 Task: Utilize a VST tremolo effect on a synth lead for rhythmic volume modulation.
Action: Mouse moved to (164, 254)
Screenshot: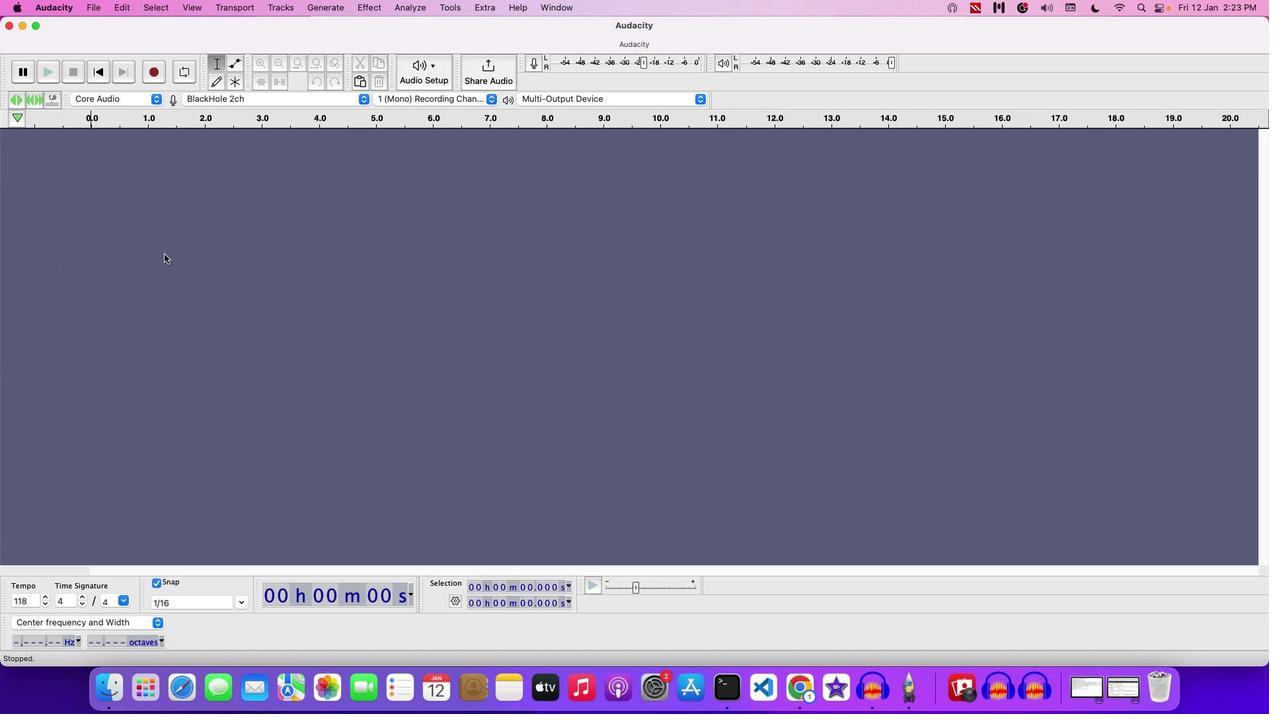 
Action: Mouse pressed left at (164, 254)
Screenshot: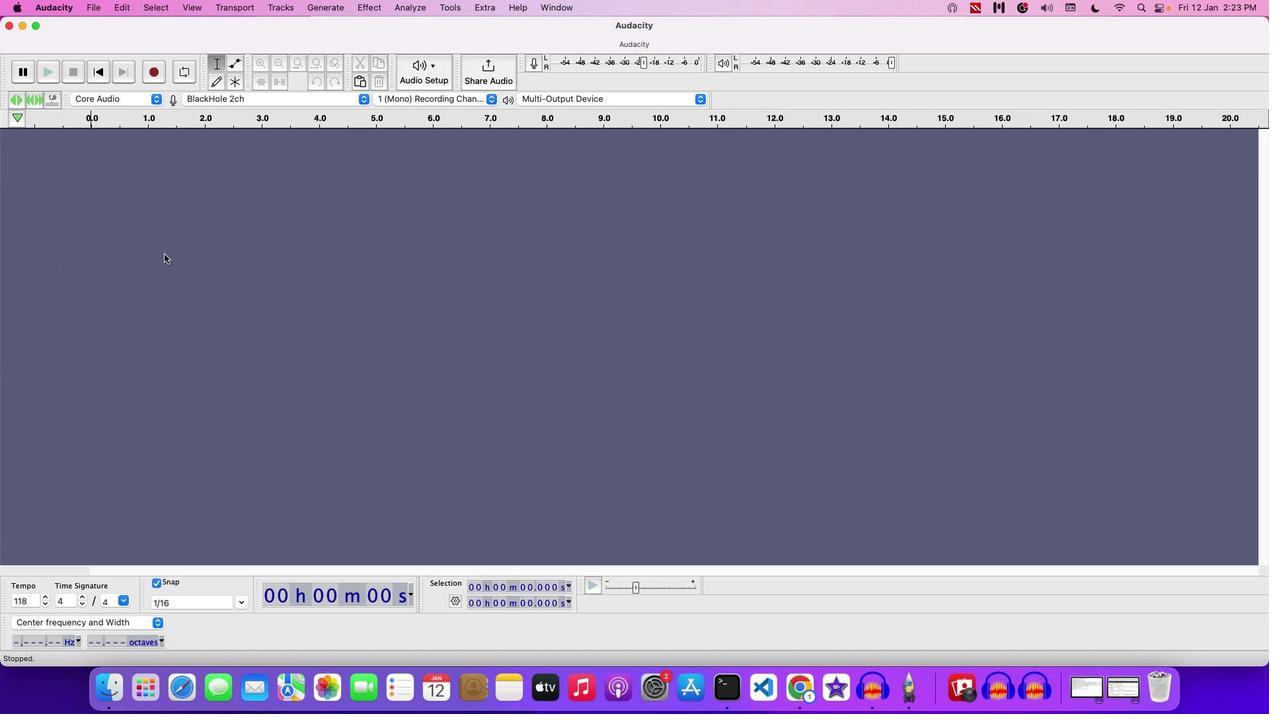 
Action: Mouse moved to (90, 2)
Screenshot: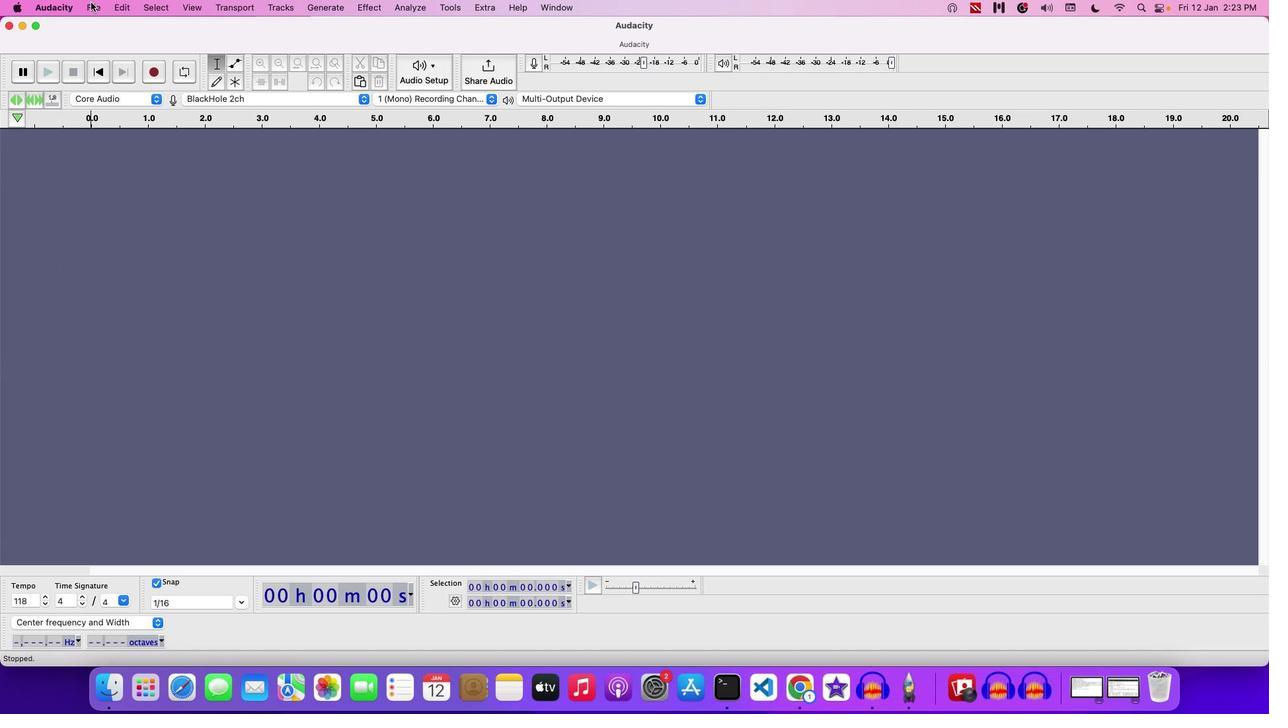 
Action: Mouse pressed left at (90, 2)
Screenshot: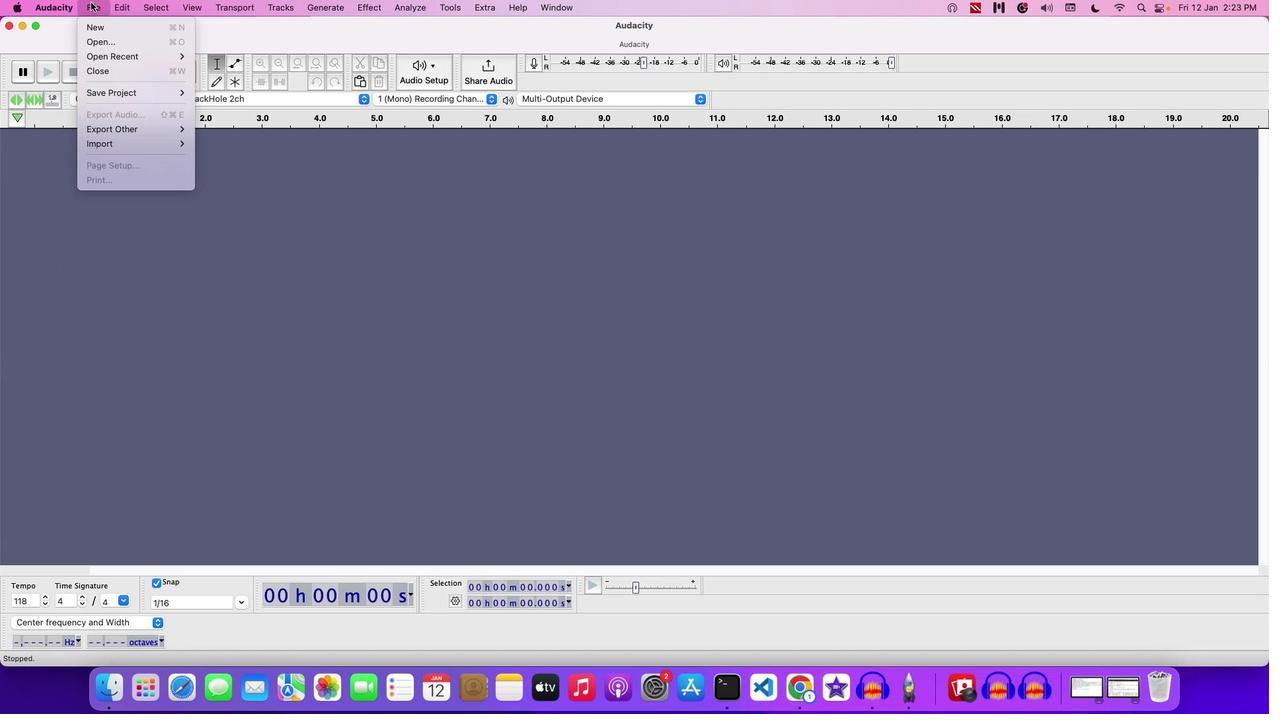 
Action: Mouse moved to (108, 46)
Screenshot: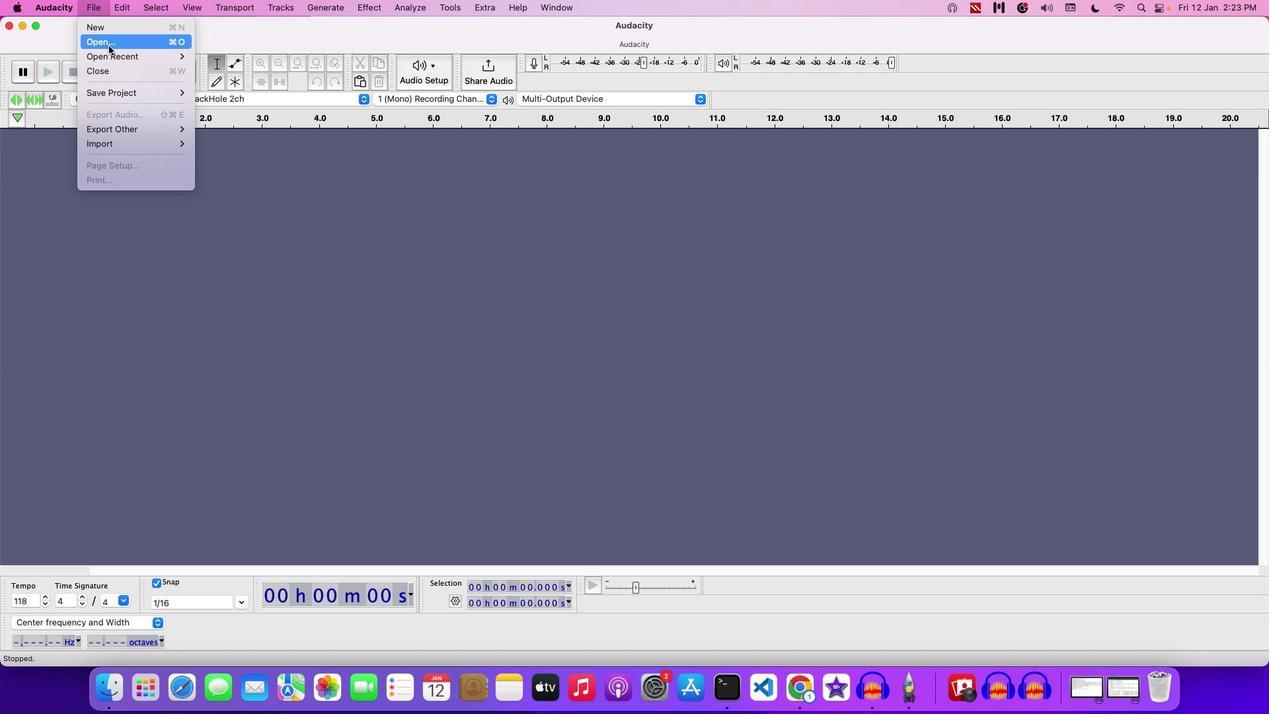 
Action: Mouse pressed left at (108, 46)
Screenshot: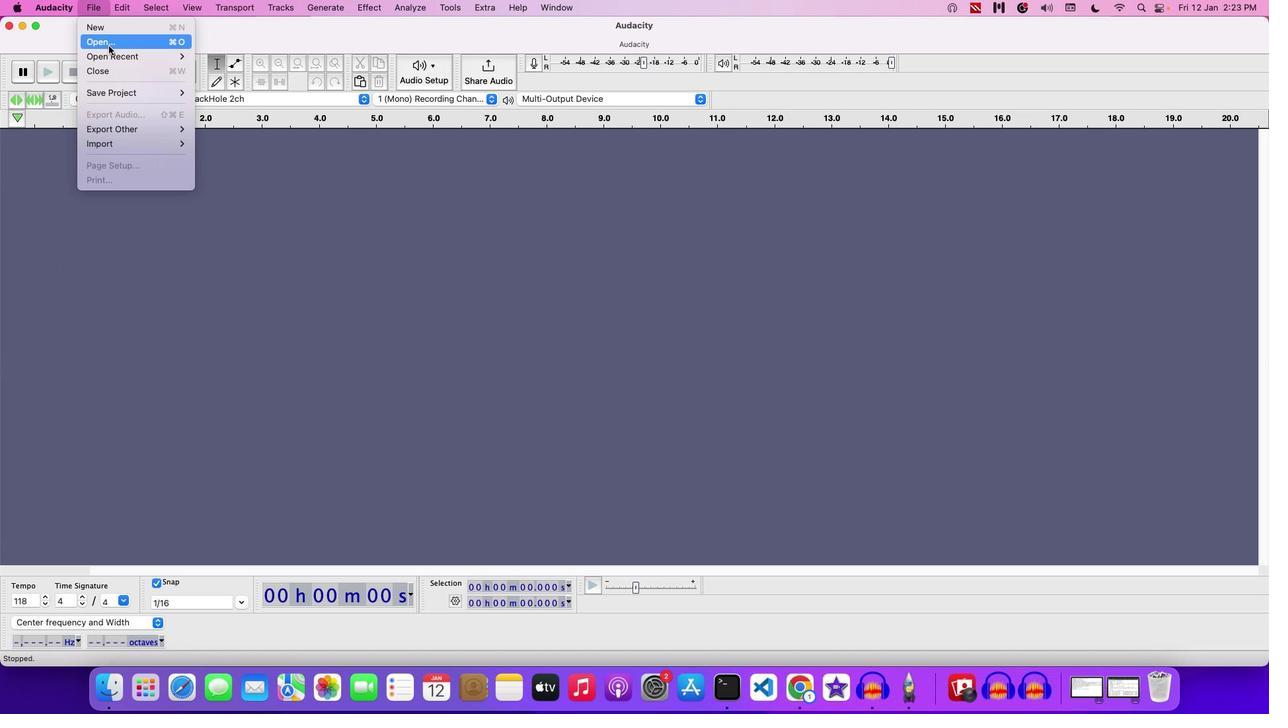 
Action: Mouse moved to (680, 138)
Screenshot: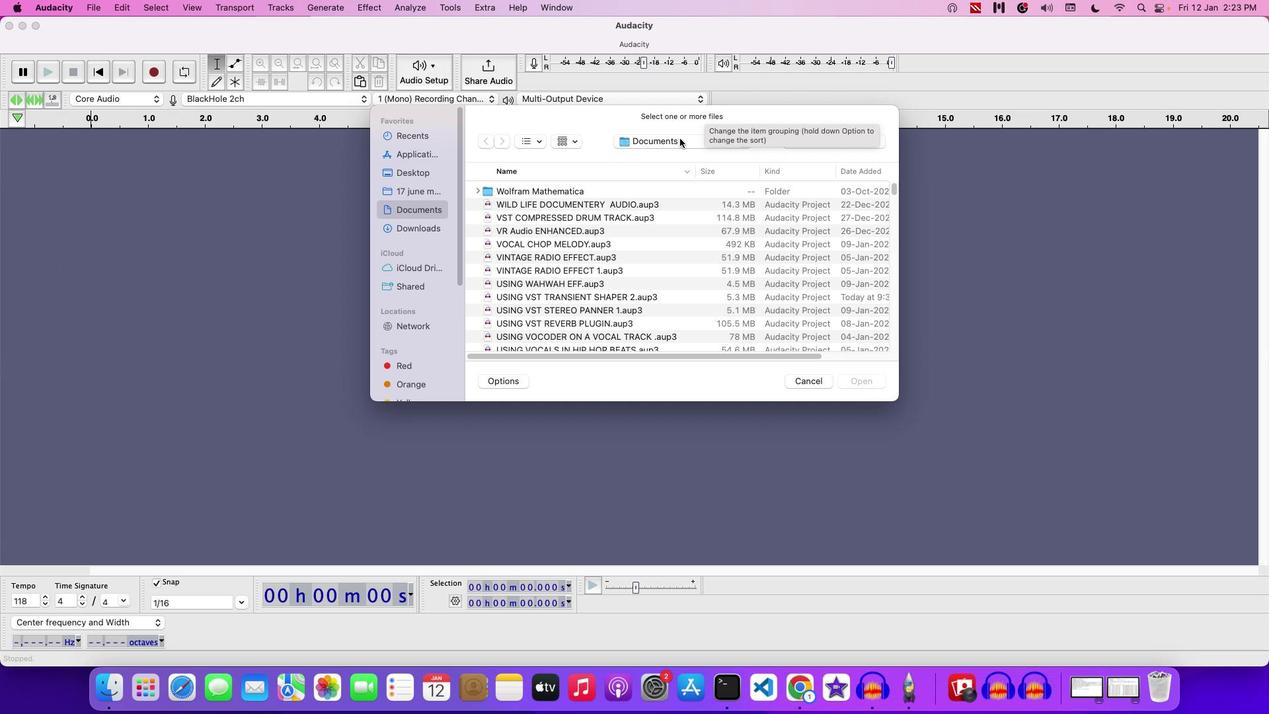 
Action: Mouse pressed left at (680, 138)
Screenshot: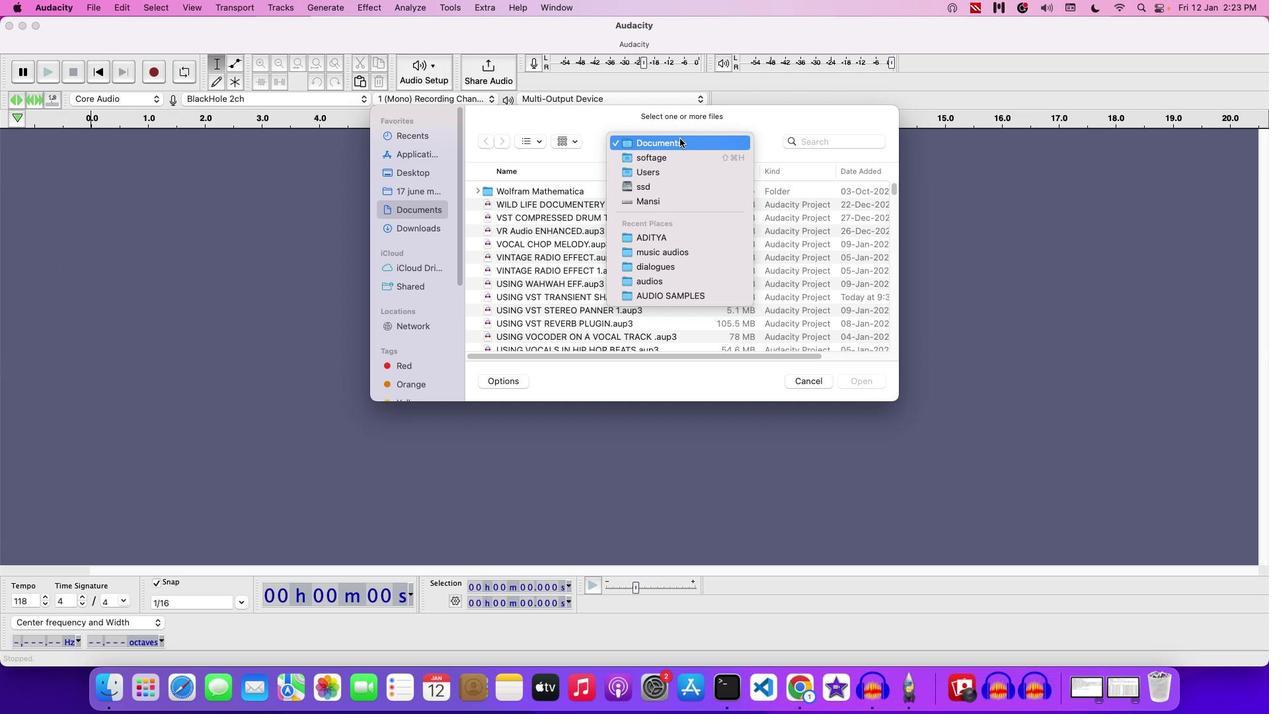
Action: Mouse moved to (653, 242)
Screenshot: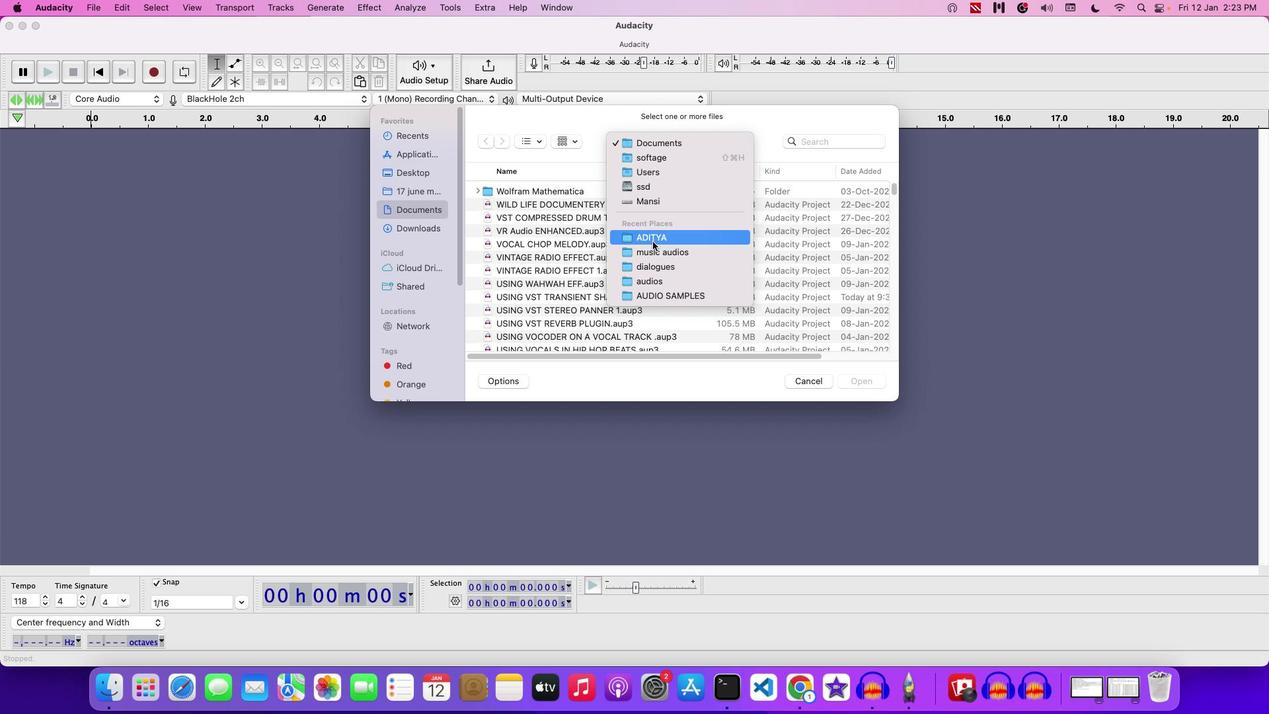 
Action: Mouse pressed left at (653, 242)
Screenshot: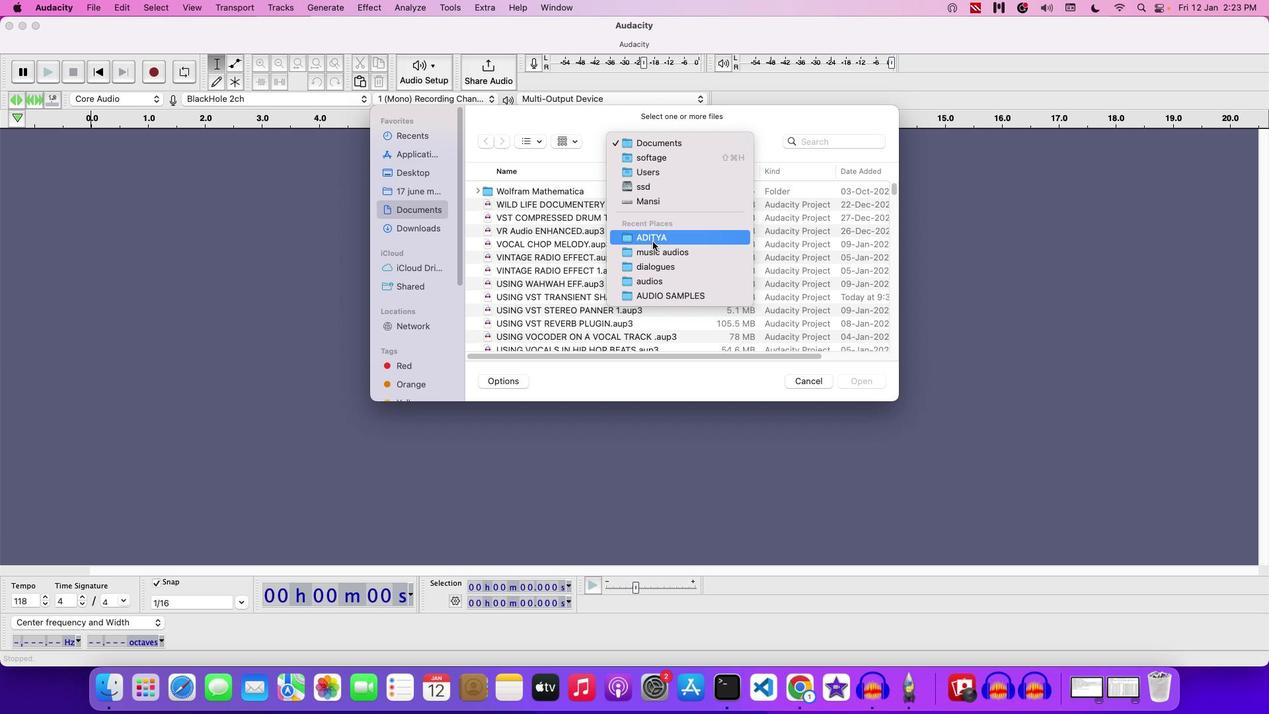 
Action: Mouse moved to (627, 244)
Screenshot: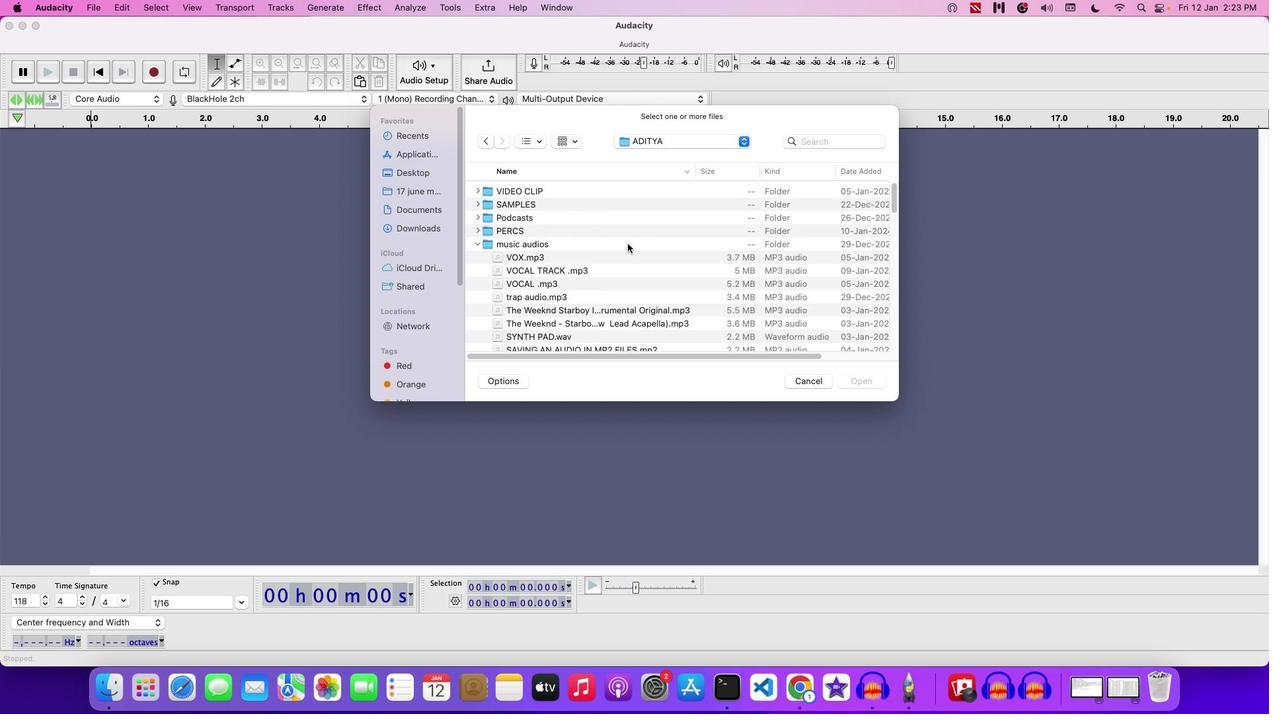 
Action: Mouse scrolled (627, 244) with delta (0, 0)
Screenshot: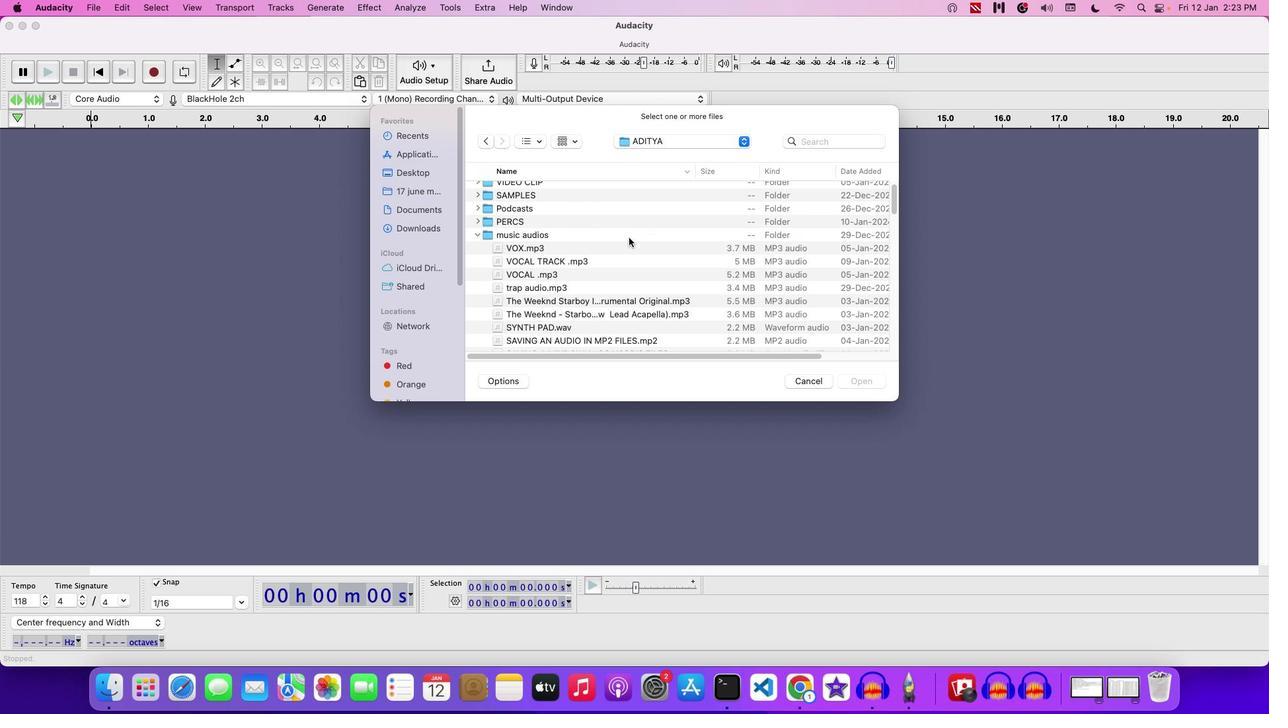 
Action: Mouse moved to (628, 241)
Screenshot: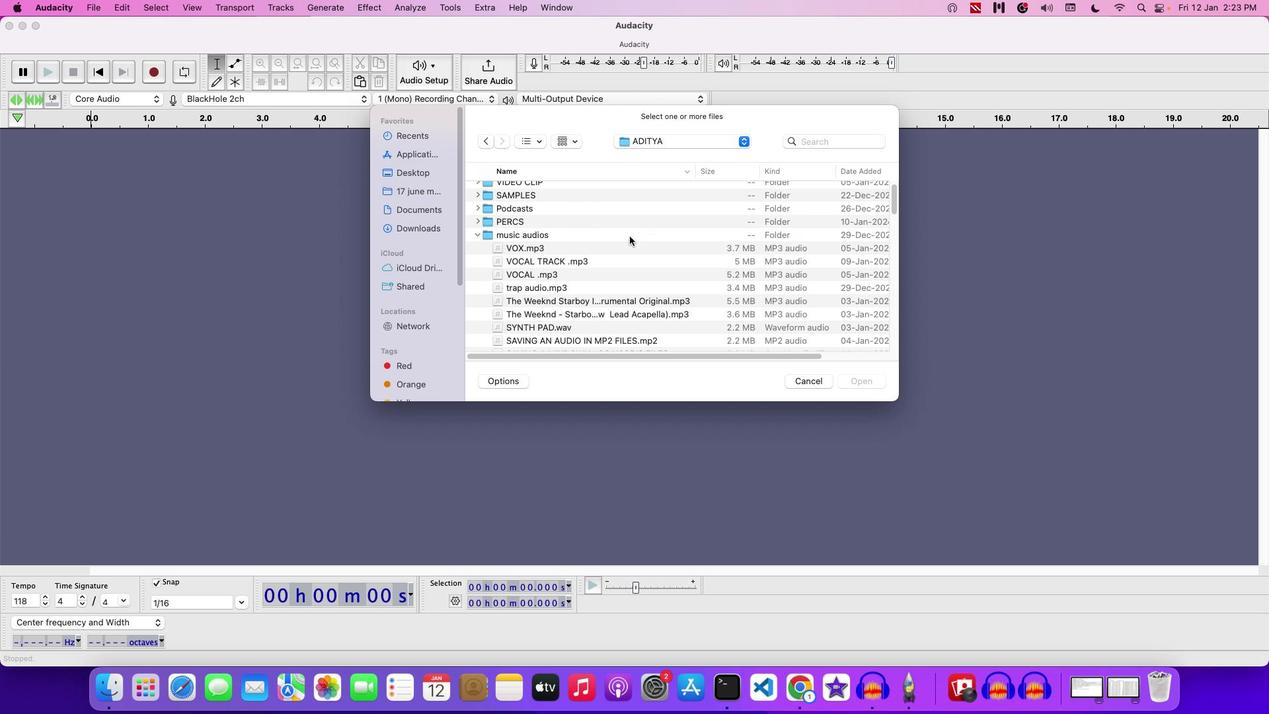 
Action: Mouse scrolled (628, 241) with delta (0, 0)
Screenshot: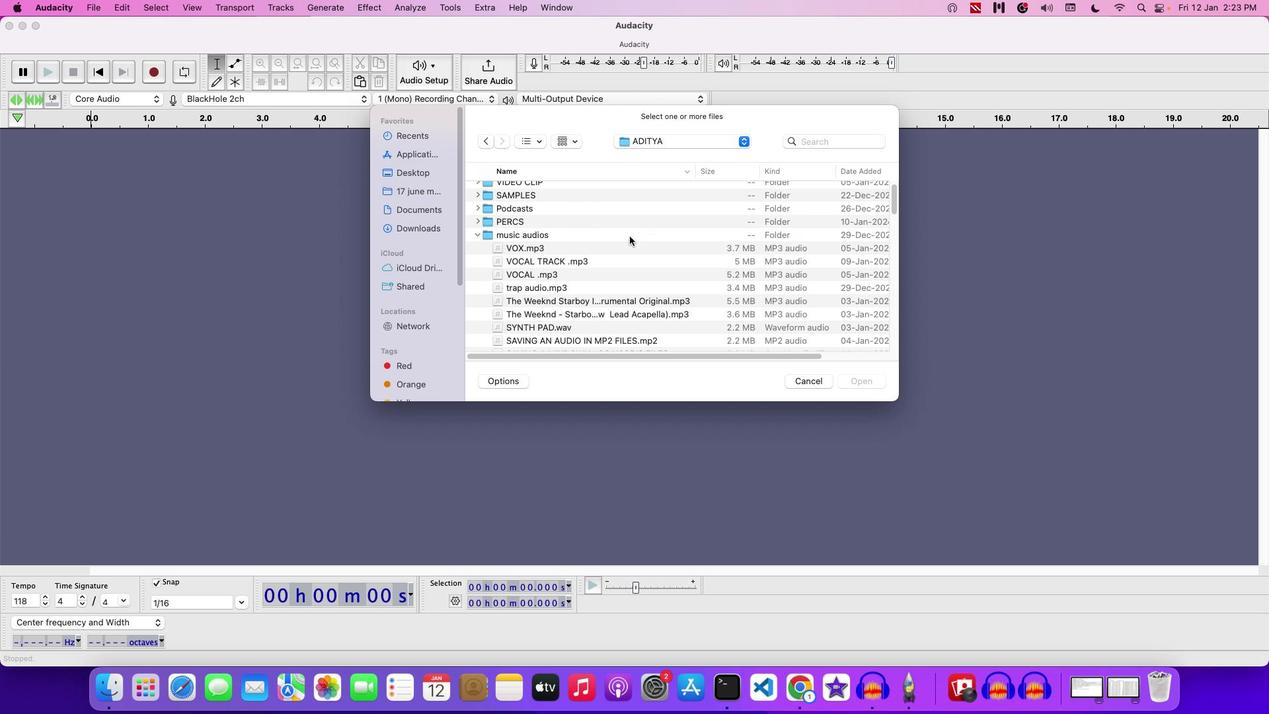 
Action: Mouse moved to (629, 237)
Screenshot: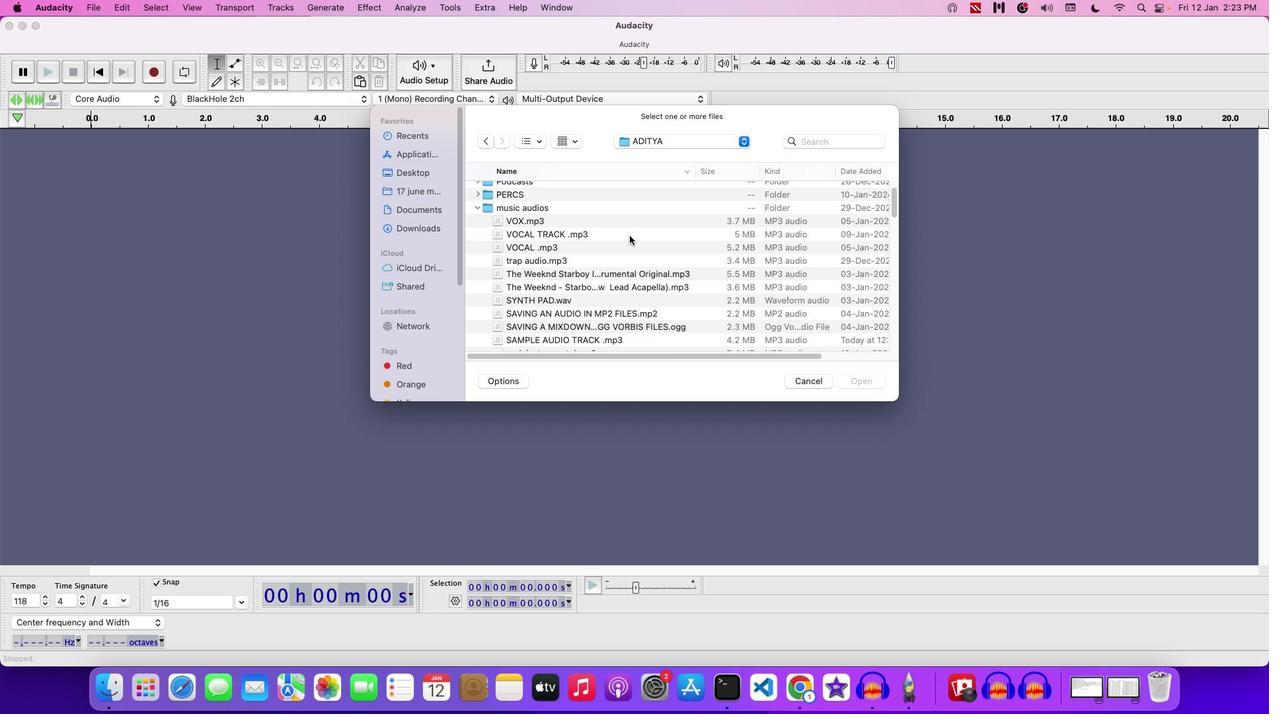 
Action: Mouse scrolled (629, 237) with delta (0, -1)
Screenshot: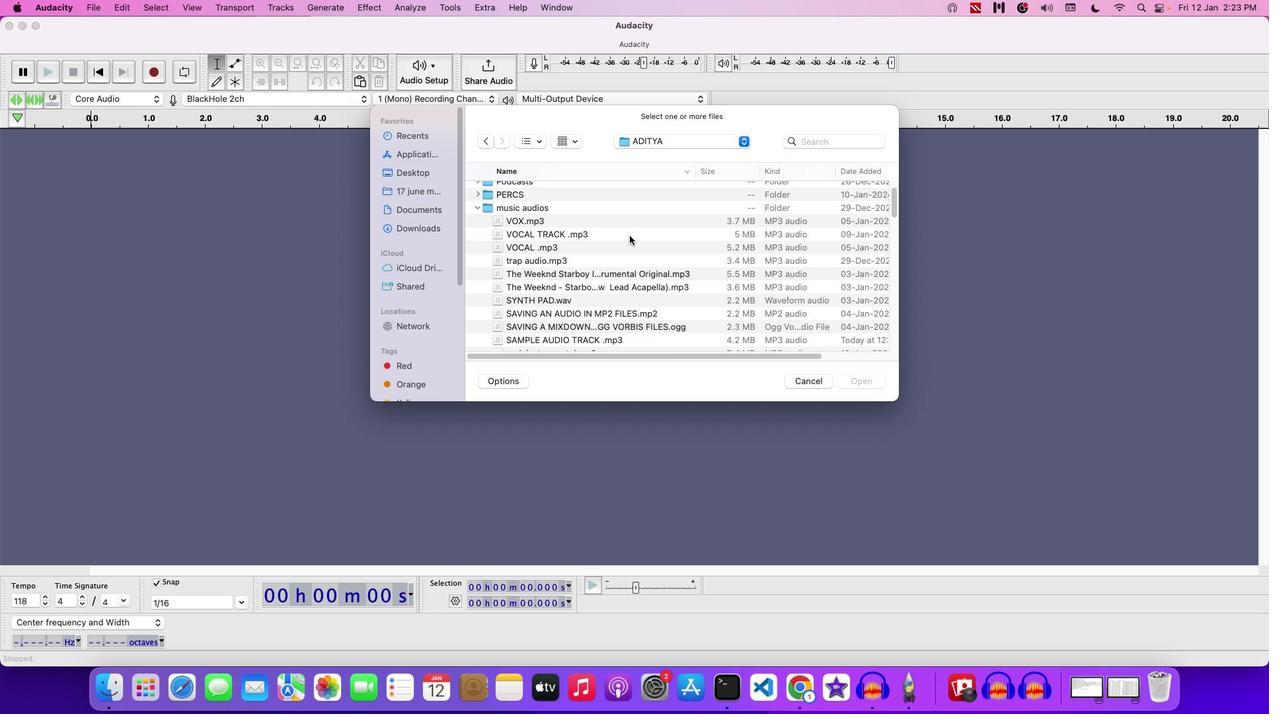 
Action: Mouse moved to (564, 296)
Screenshot: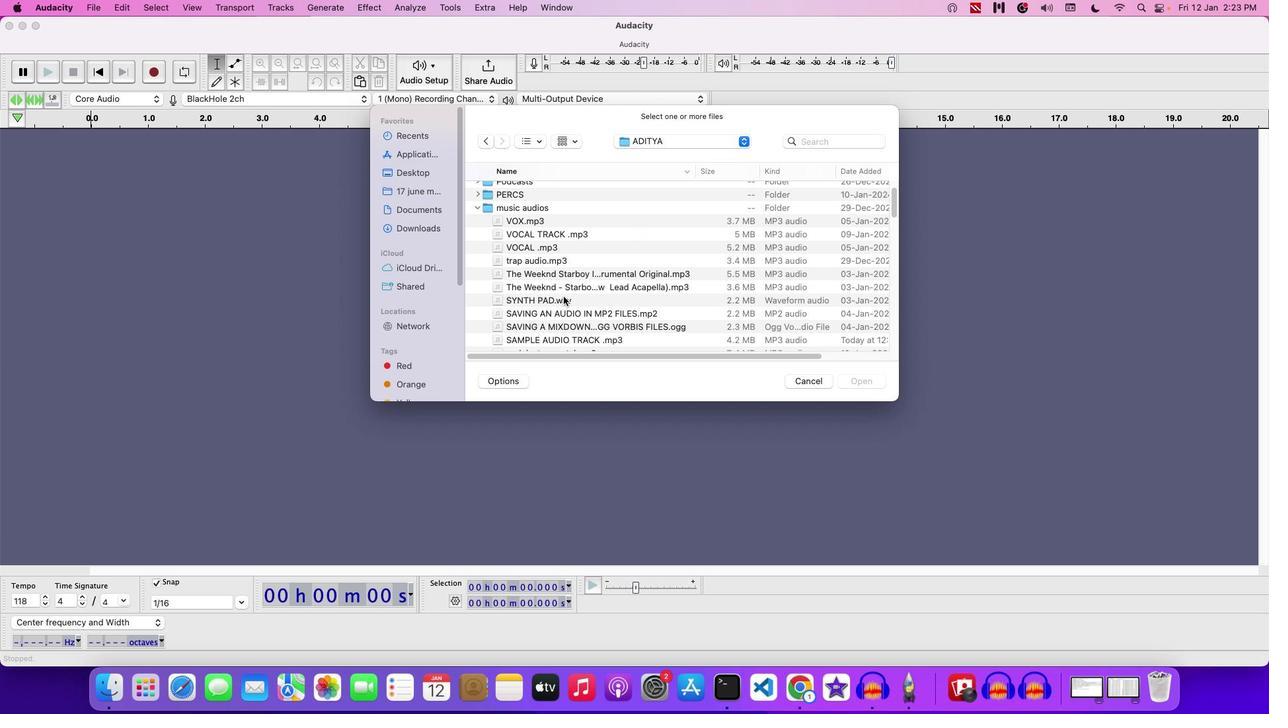 
Action: Mouse pressed left at (564, 296)
Screenshot: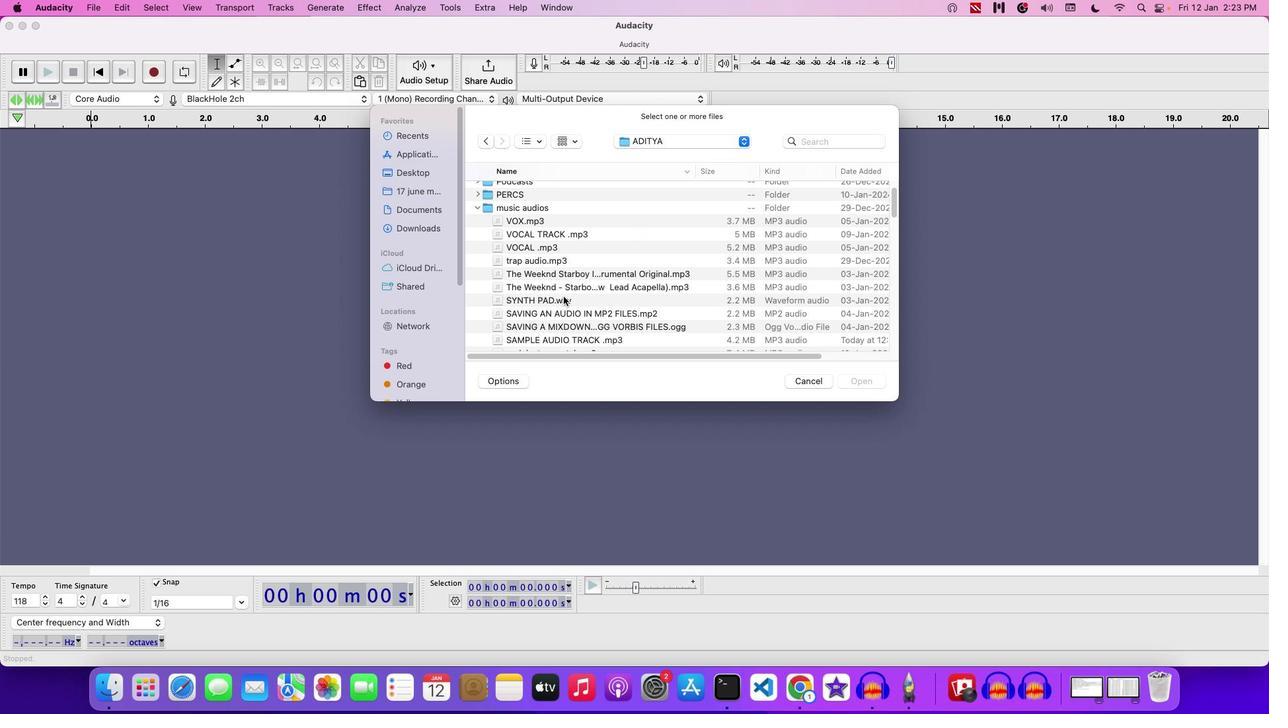 
Action: Mouse moved to (597, 304)
Screenshot: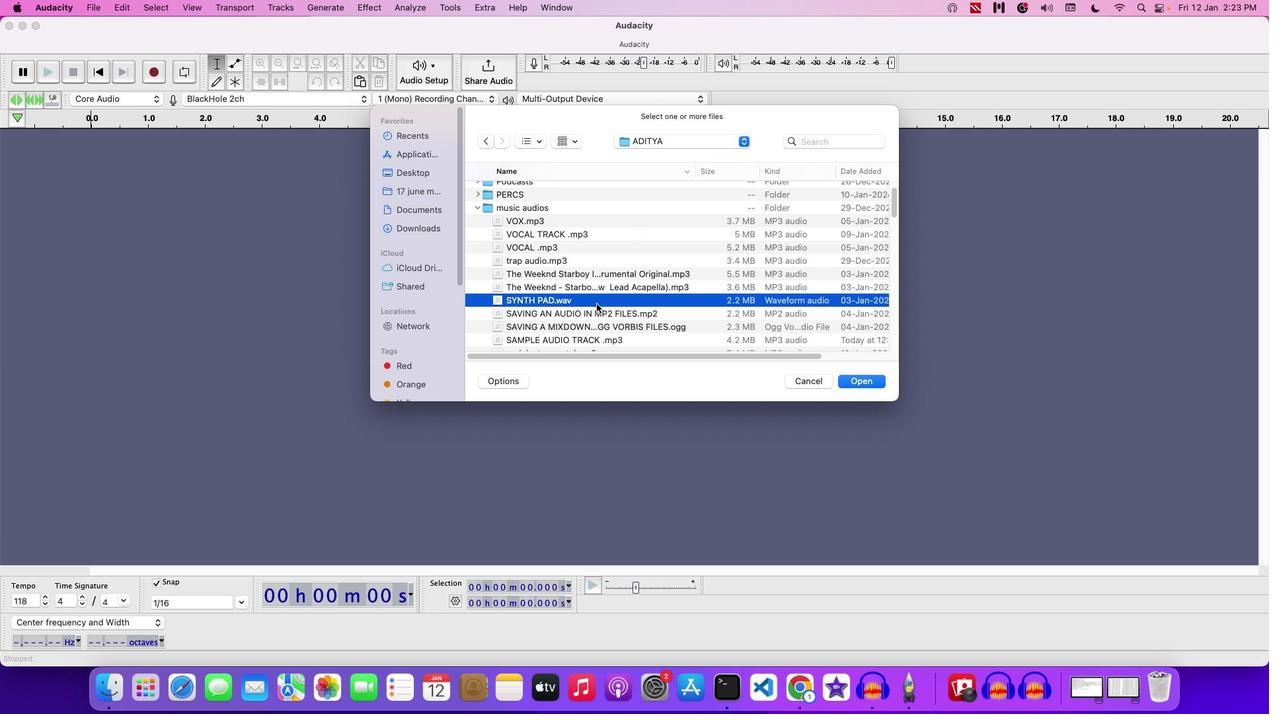 
Action: Mouse pressed left at (597, 304)
Screenshot: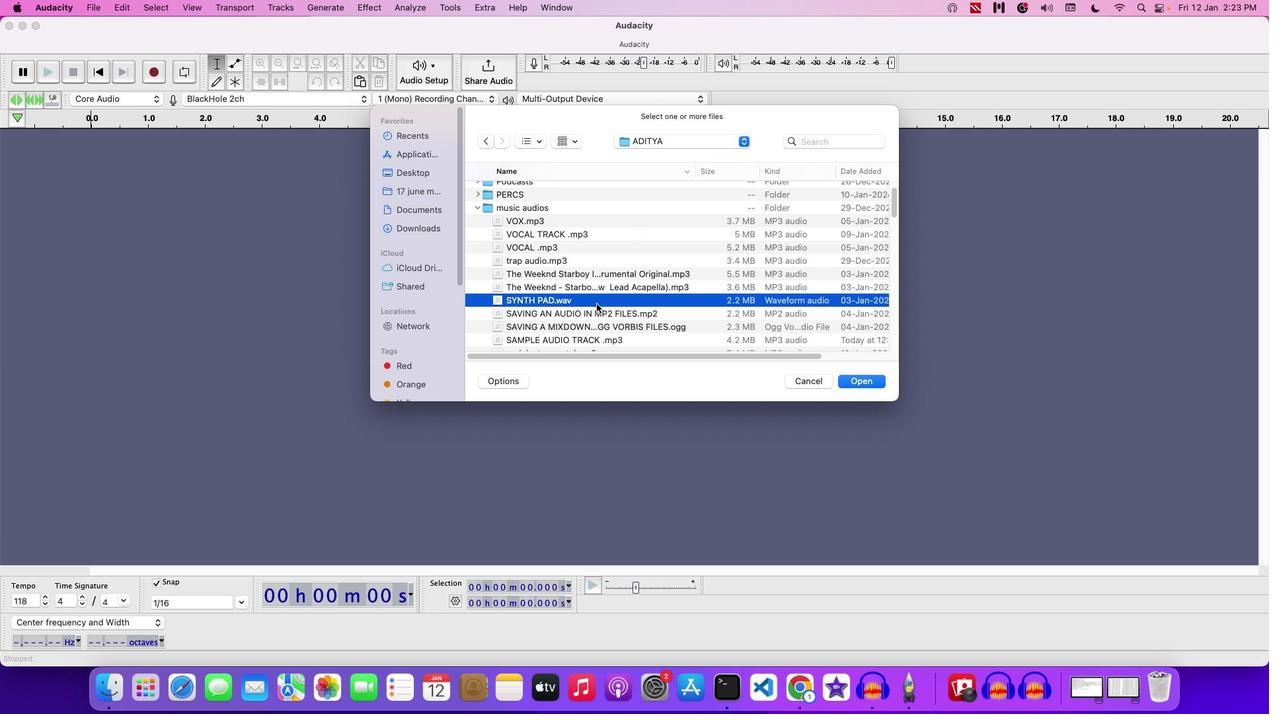
Action: Mouse moved to (807, 378)
Screenshot: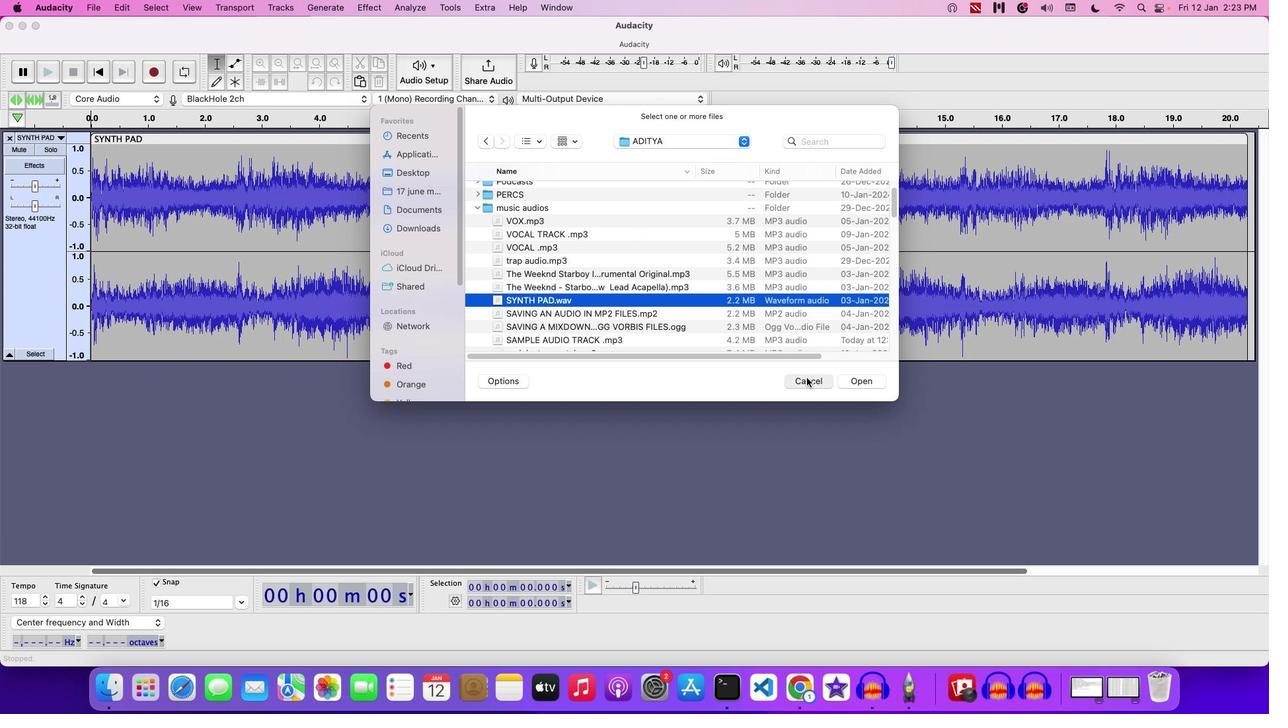 
Action: Mouse pressed left at (807, 378)
Screenshot: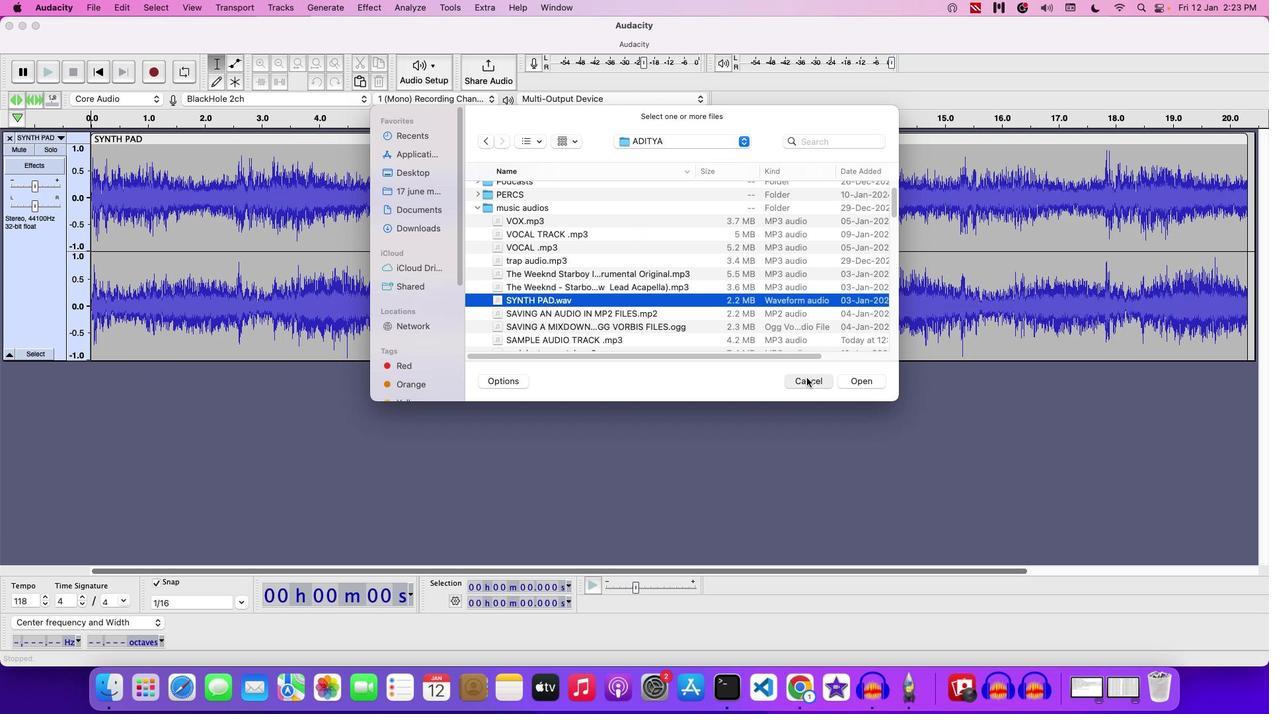 
Action: Mouse moved to (538, 238)
Screenshot: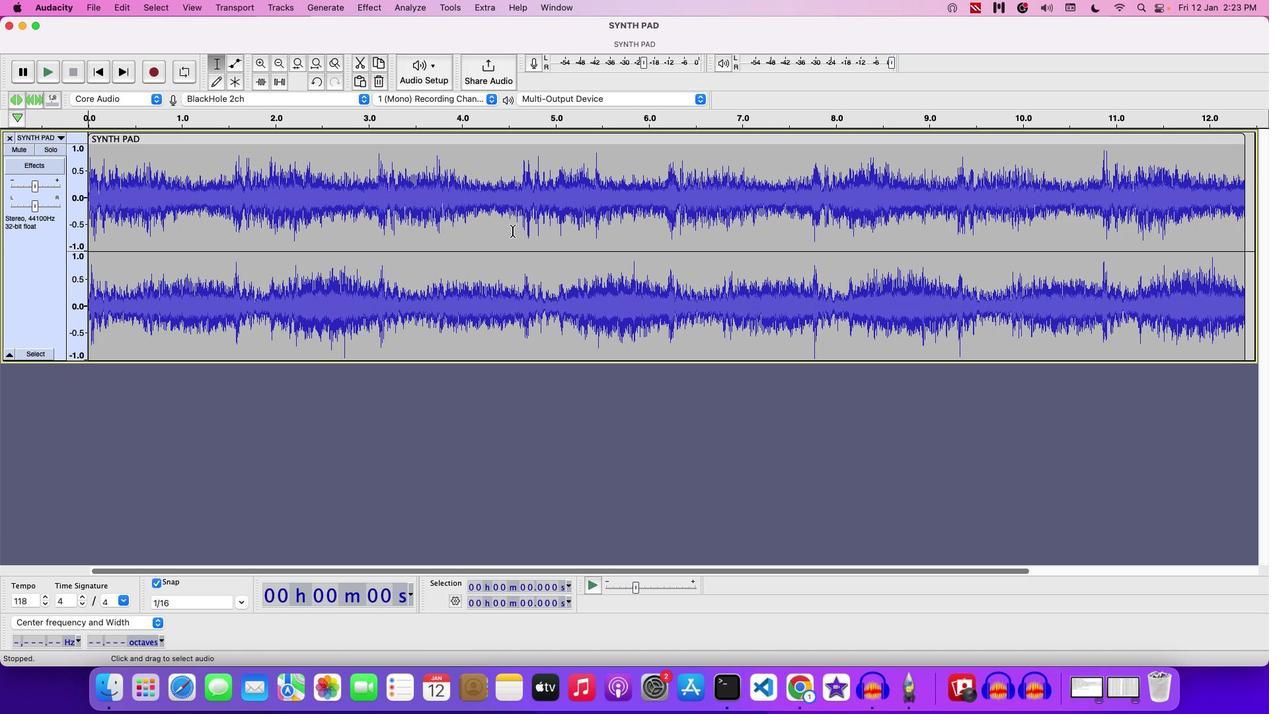 
Action: Key pressed Key.space
Screenshot: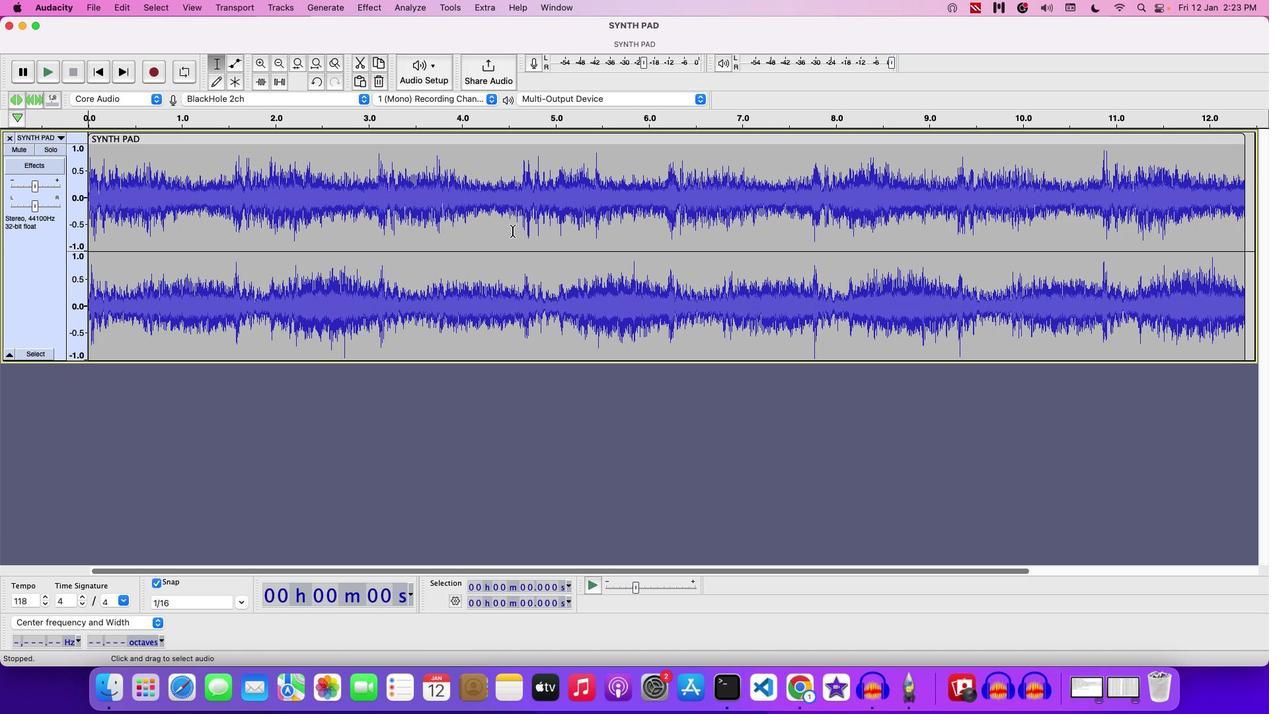 
Action: Mouse moved to (340, 202)
Screenshot: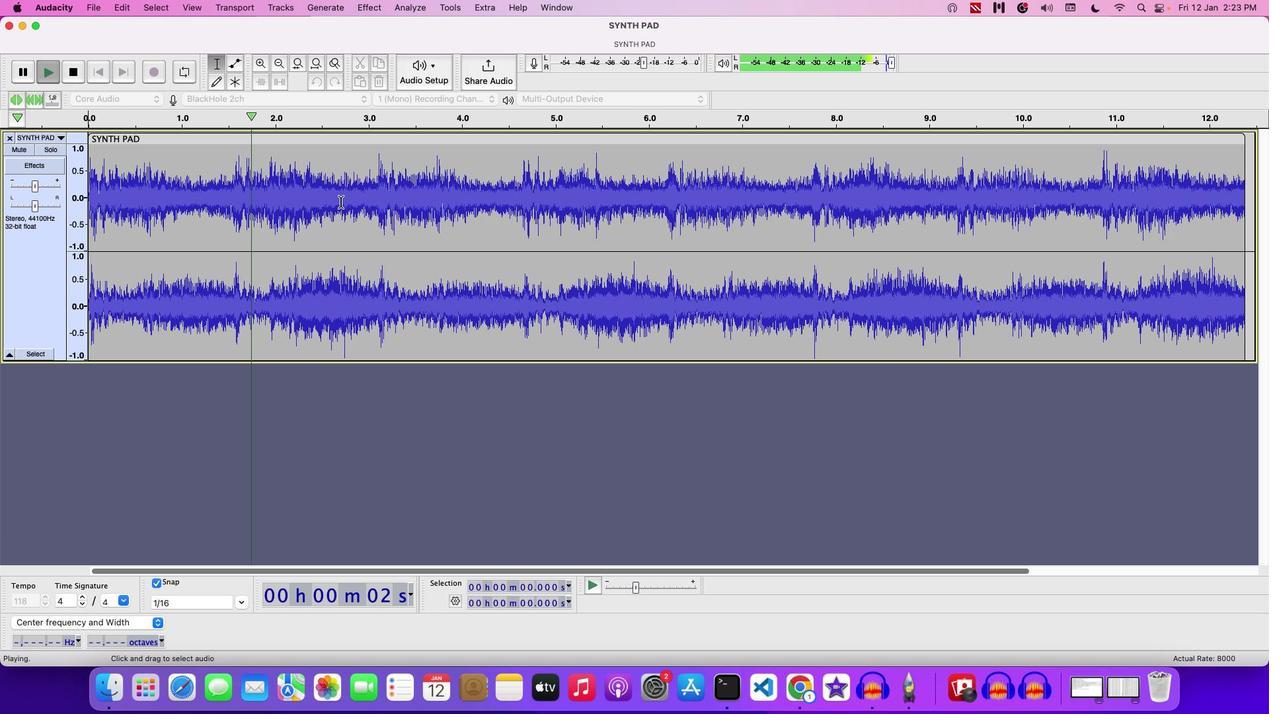 
Action: Mouse pressed left at (340, 202)
Screenshot: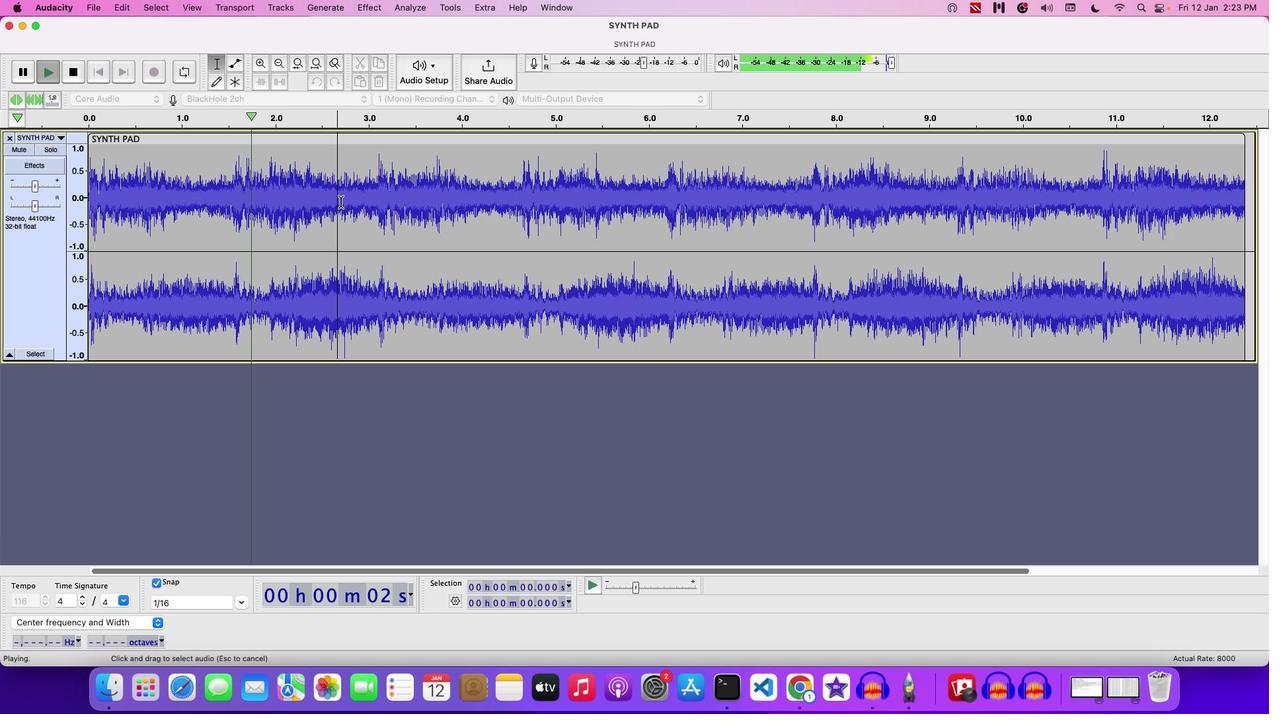 
Action: Mouse pressed left at (340, 202)
Screenshot: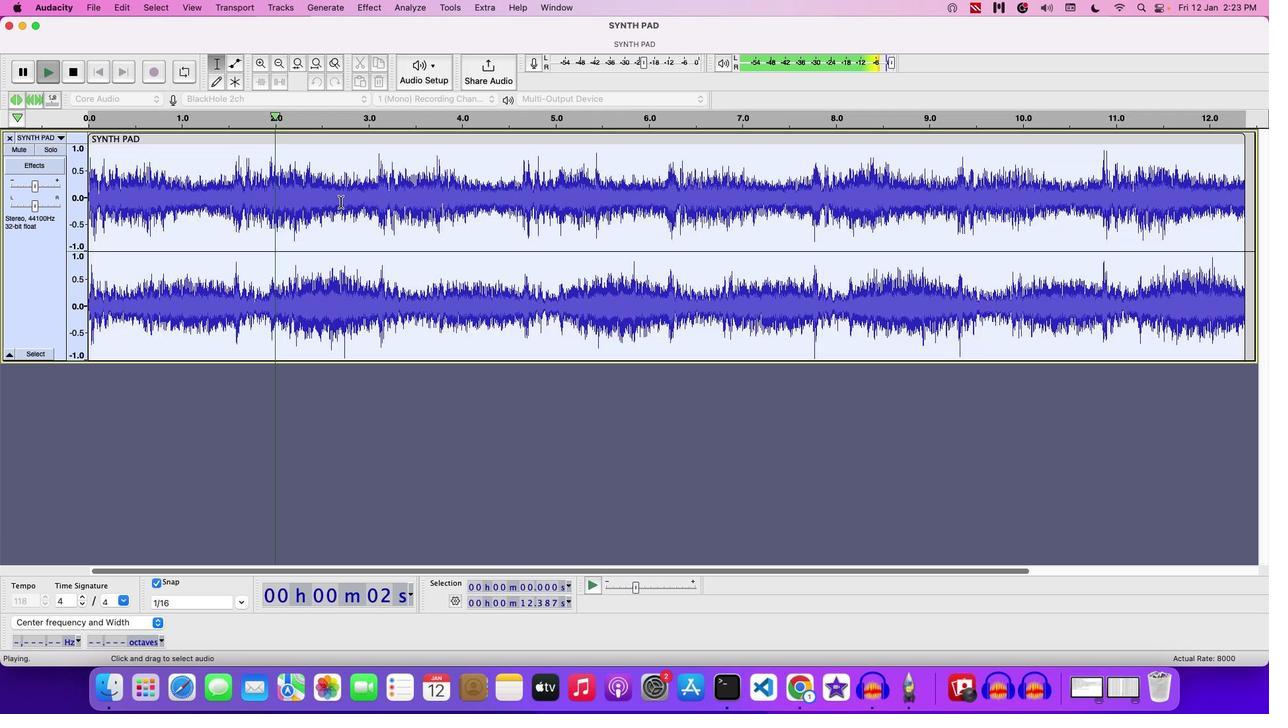 
Action: Mouse moved to (366, 6)
Screenshot: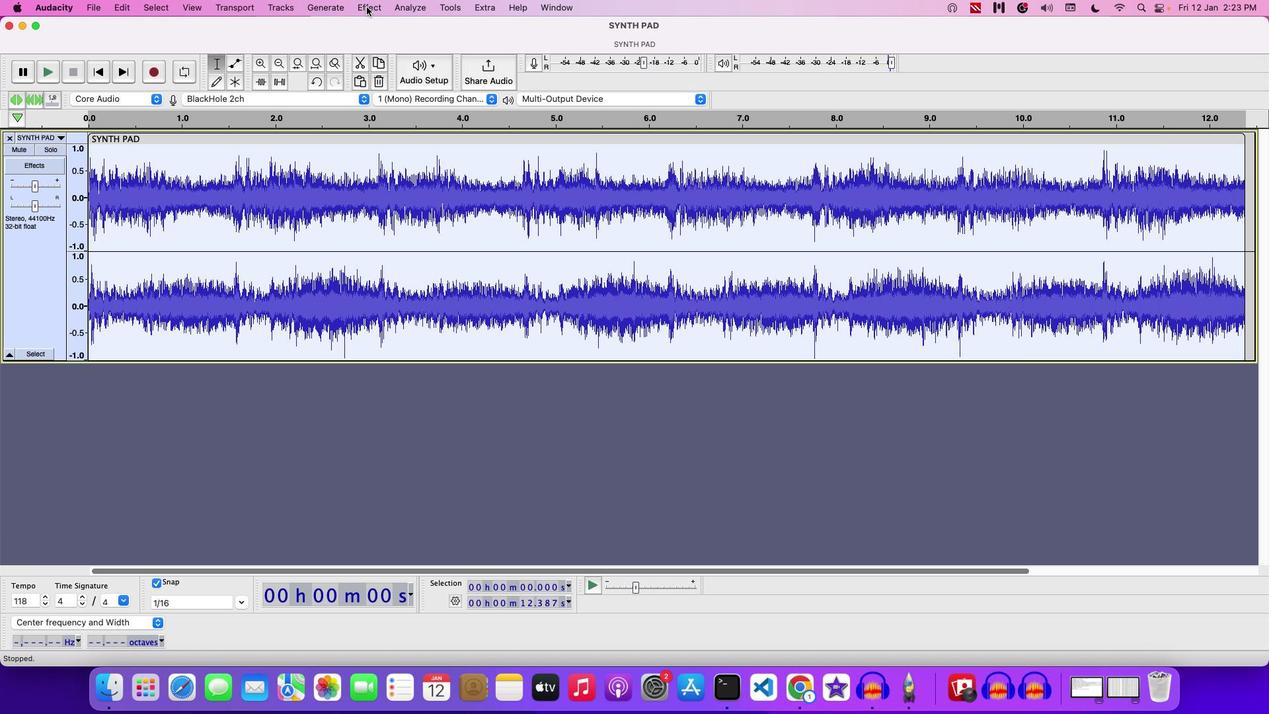 
Action: Mouse pressed left at (366, 6)
Screenshot: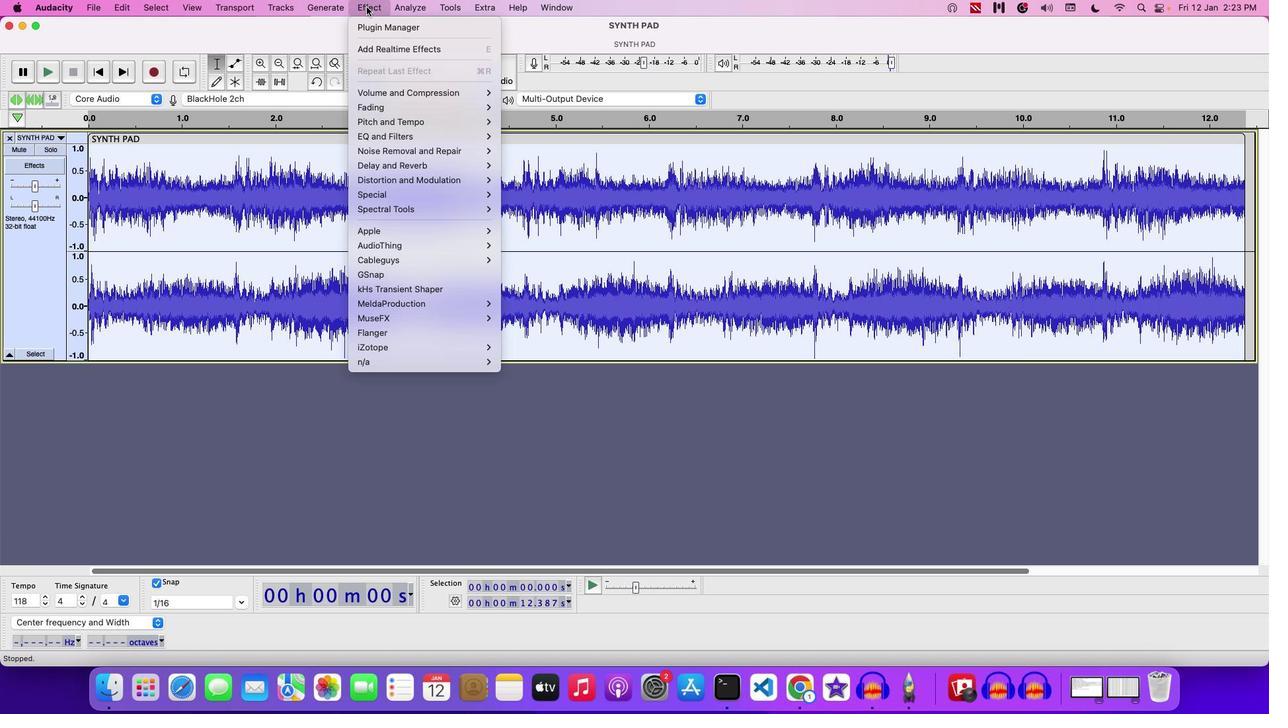 
Action: Mouse moved to (523, 204)
Screenshot: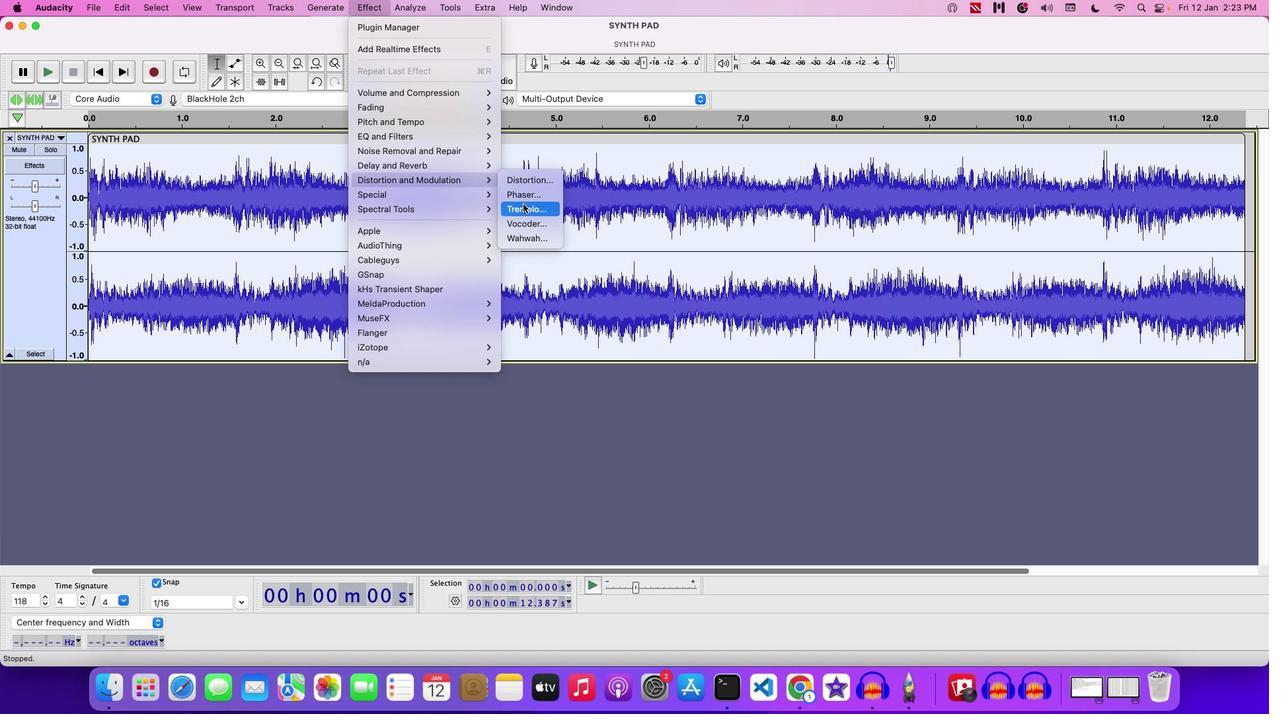 
Action: Mouse pressed left at (523, 204)
Screenshot: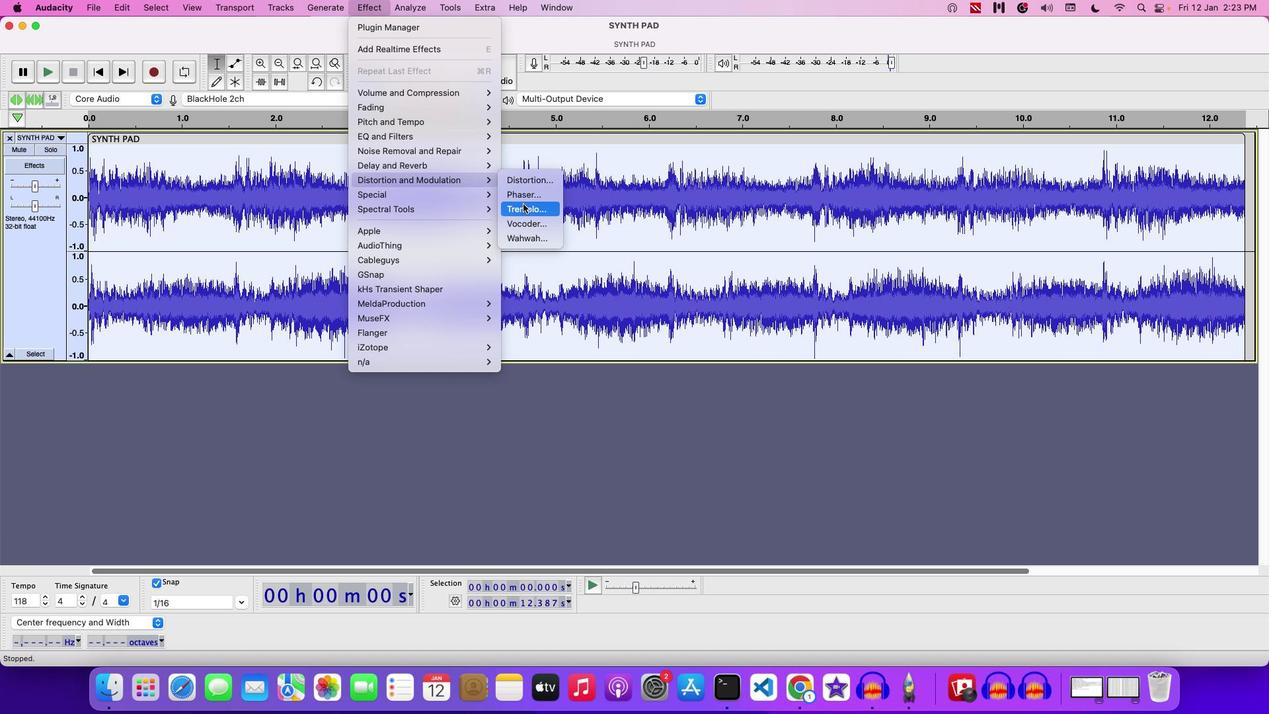 
Action: Mouse moved to (608, 283)
Screenshot: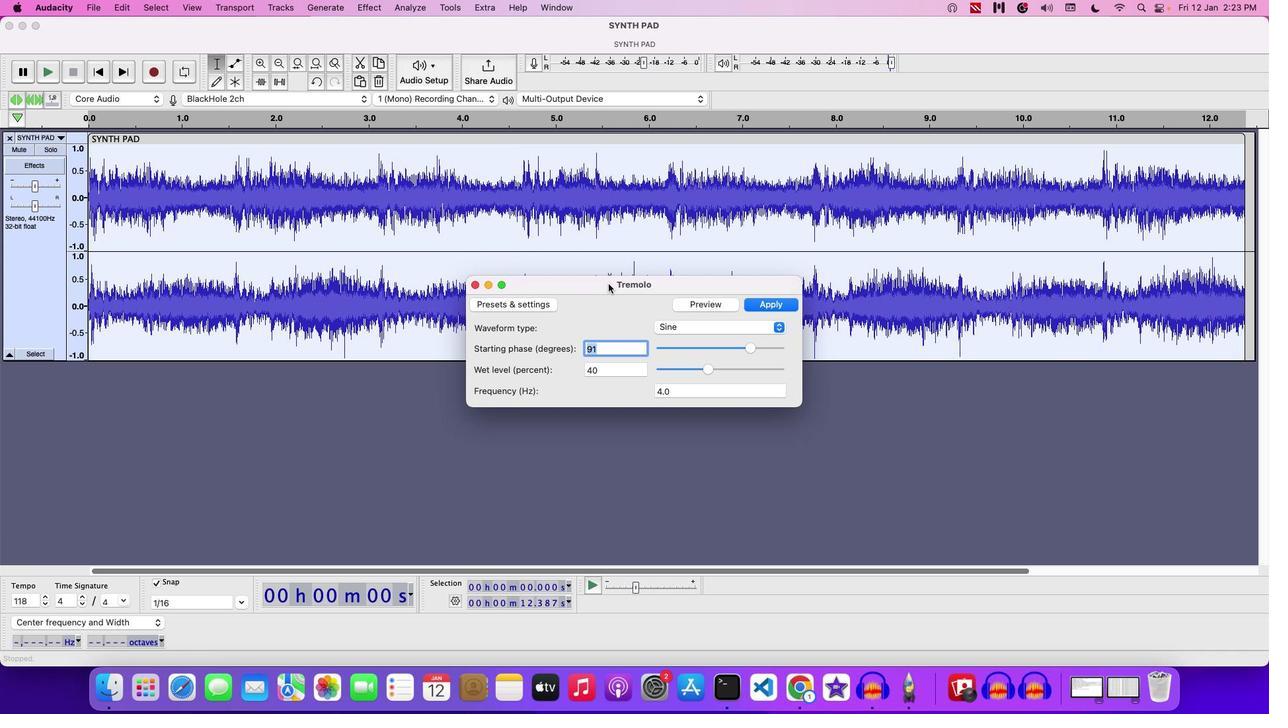 
Action: Mouse pressed left at (608, 283)
Screenshot: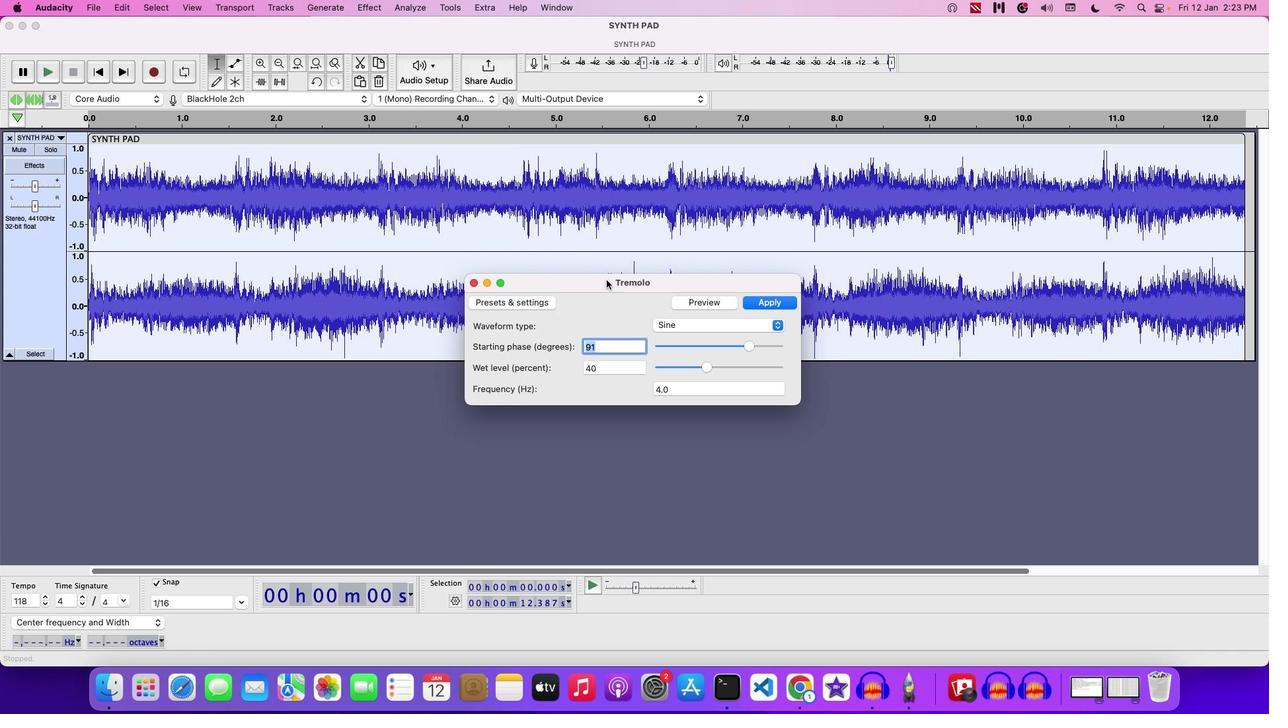 
Action: Mouse moved to (714, 270)
Screenshot: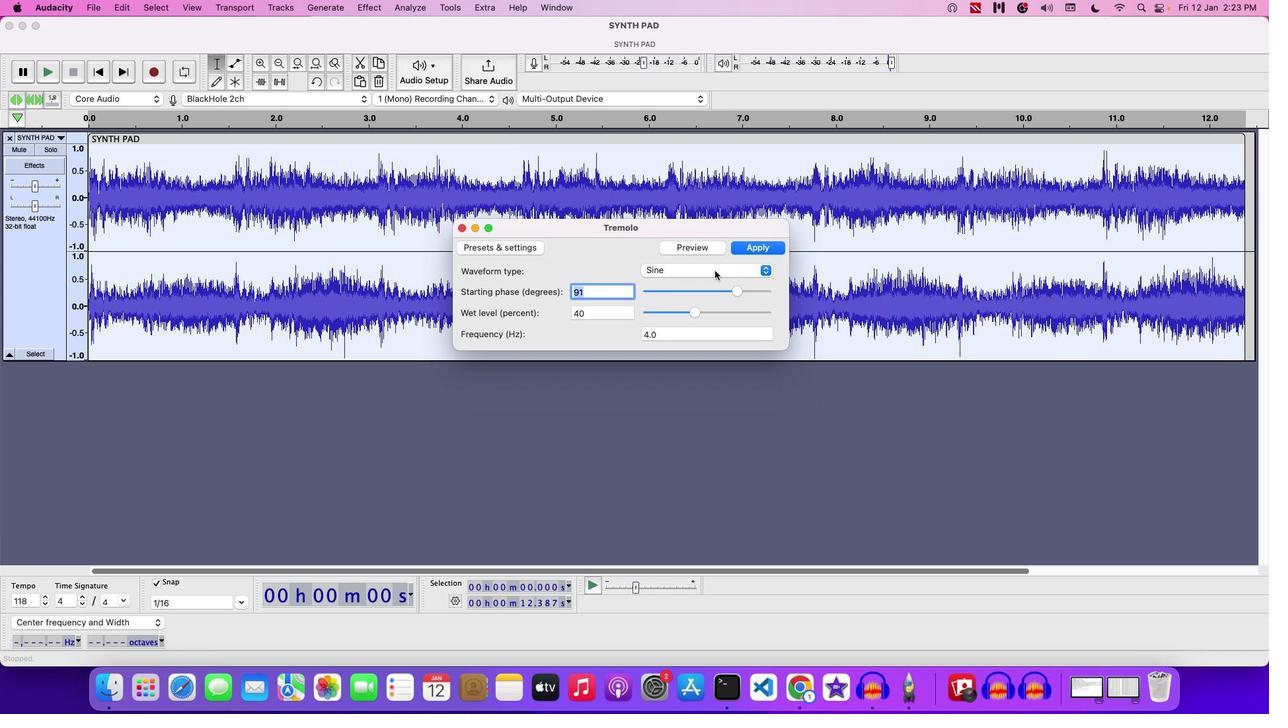 
Action: Mouse pressed left at (714, 270)
Screenshot: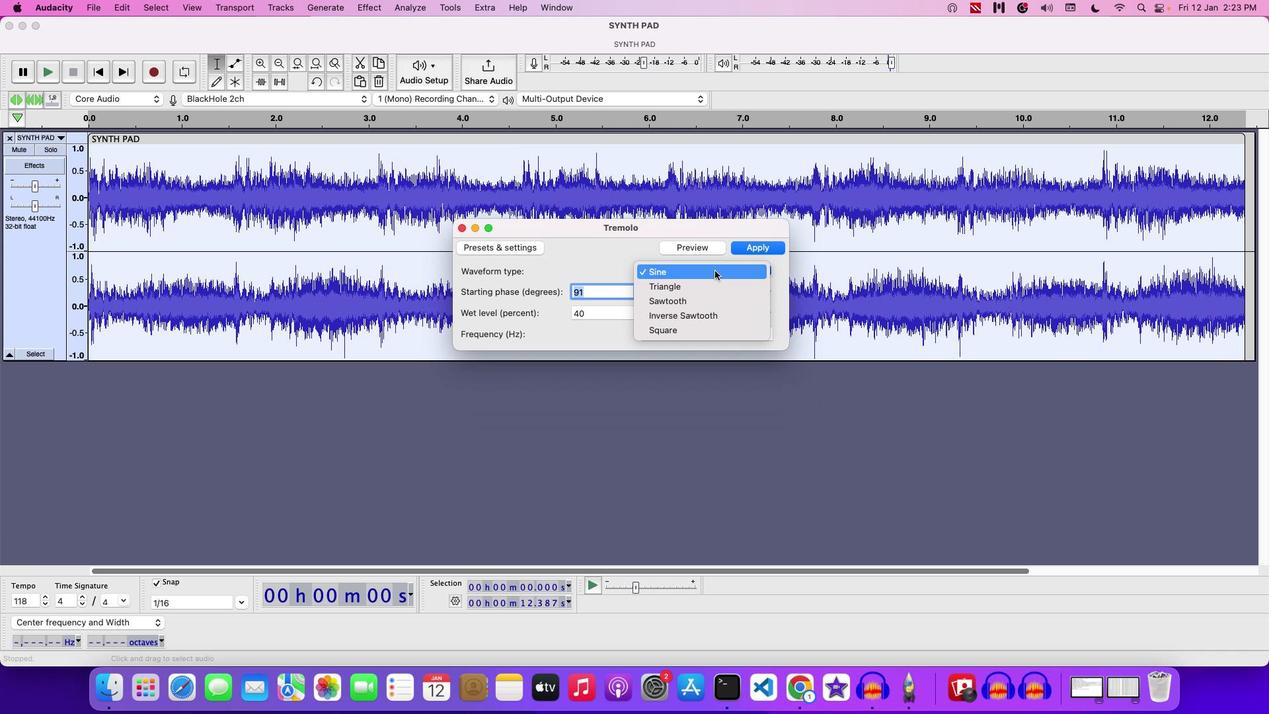 
Action: Mouse pressed left at (714, 270)
Screenshot: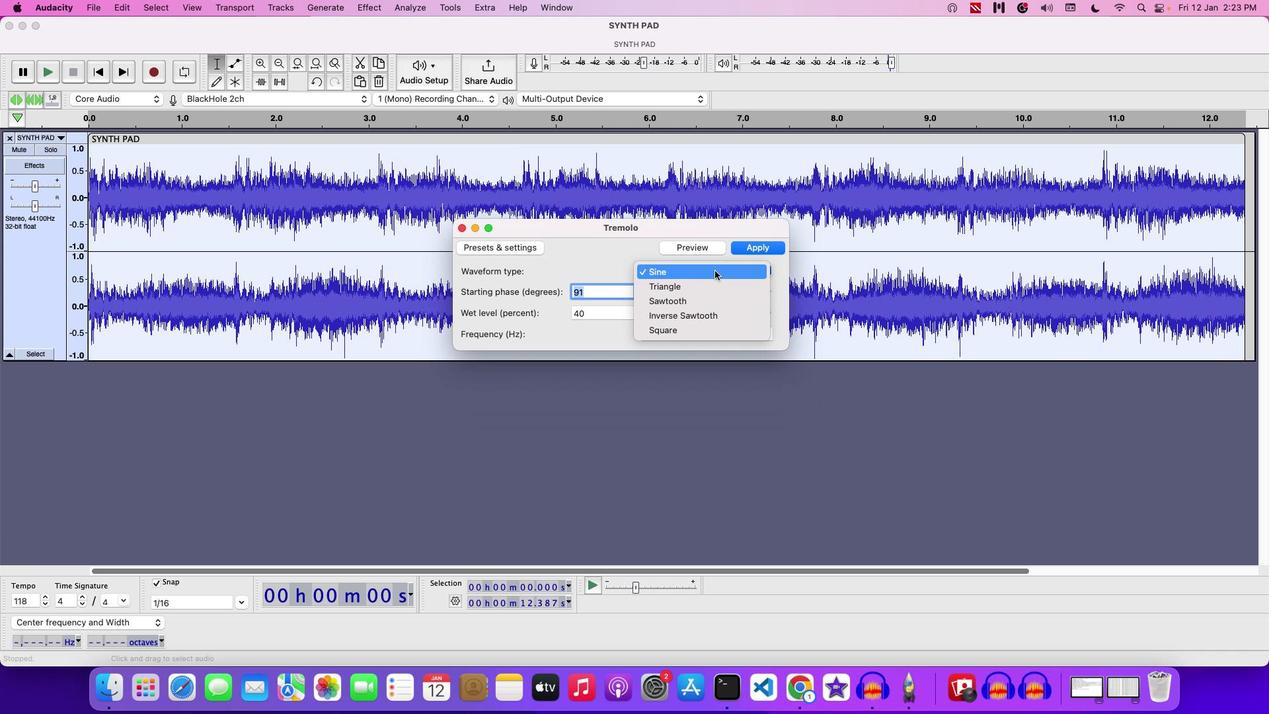 
Action: Mouse moved to (731, 286)
Screenshot: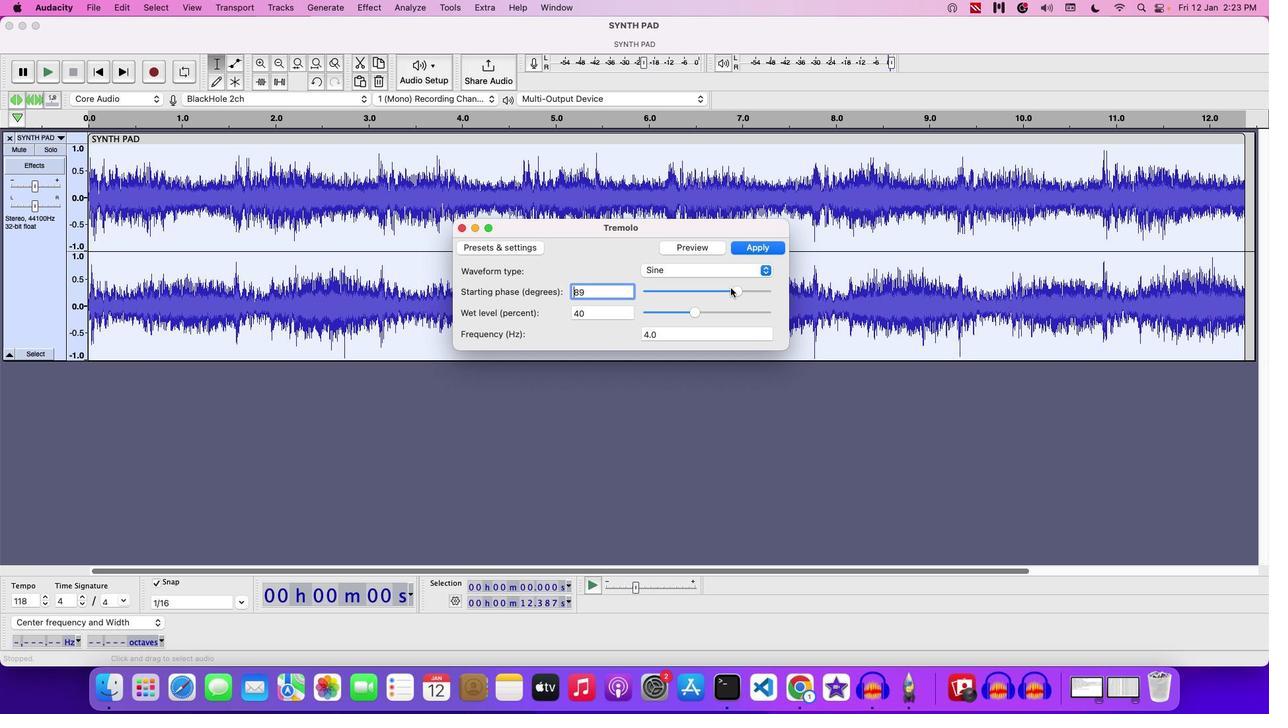 
Action: Mouse pressed left at (731, 286)
Screenshot: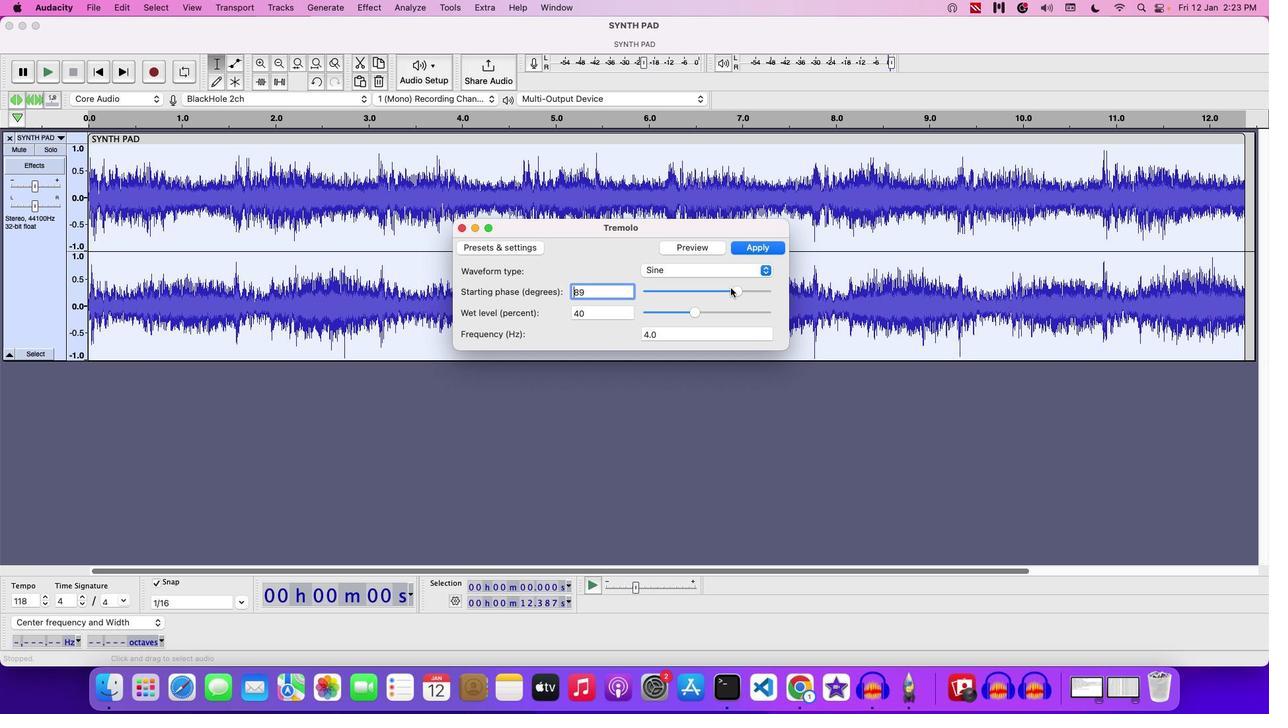 
Action: Mouse moved to (707, 249)
Screenshot: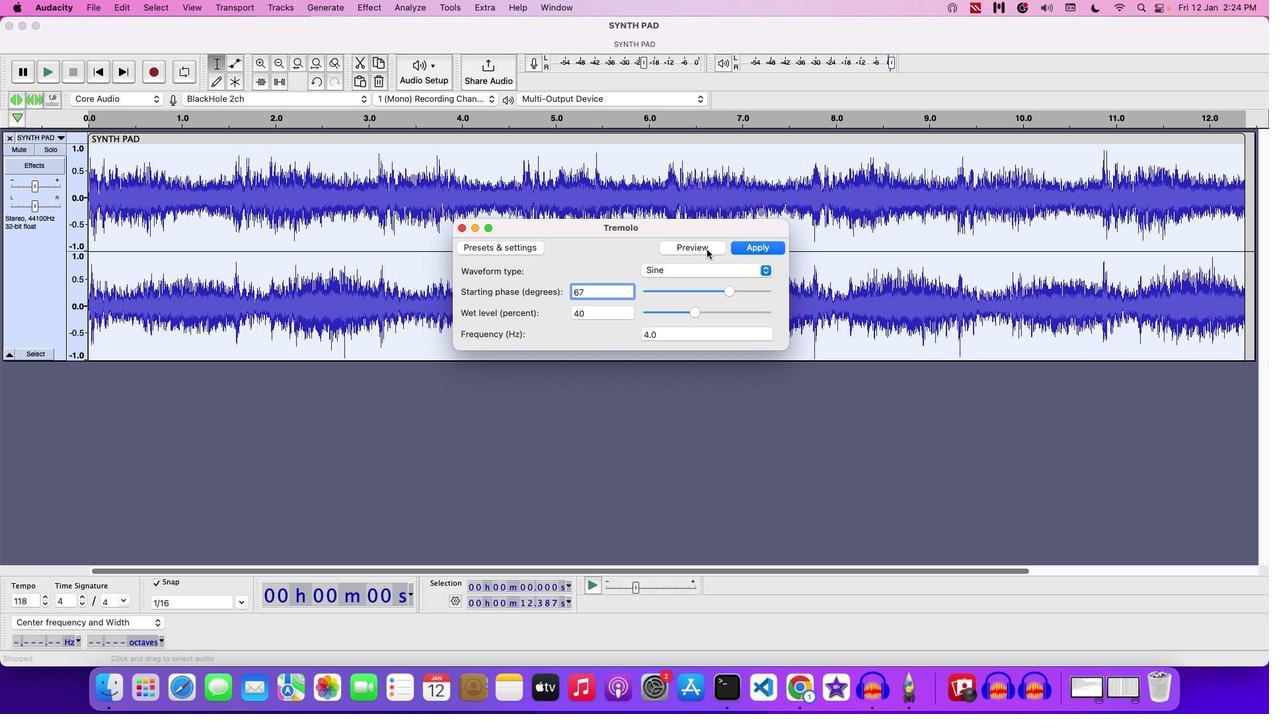 
Action: Mouse pressed left at (707, 249)
Screenshot: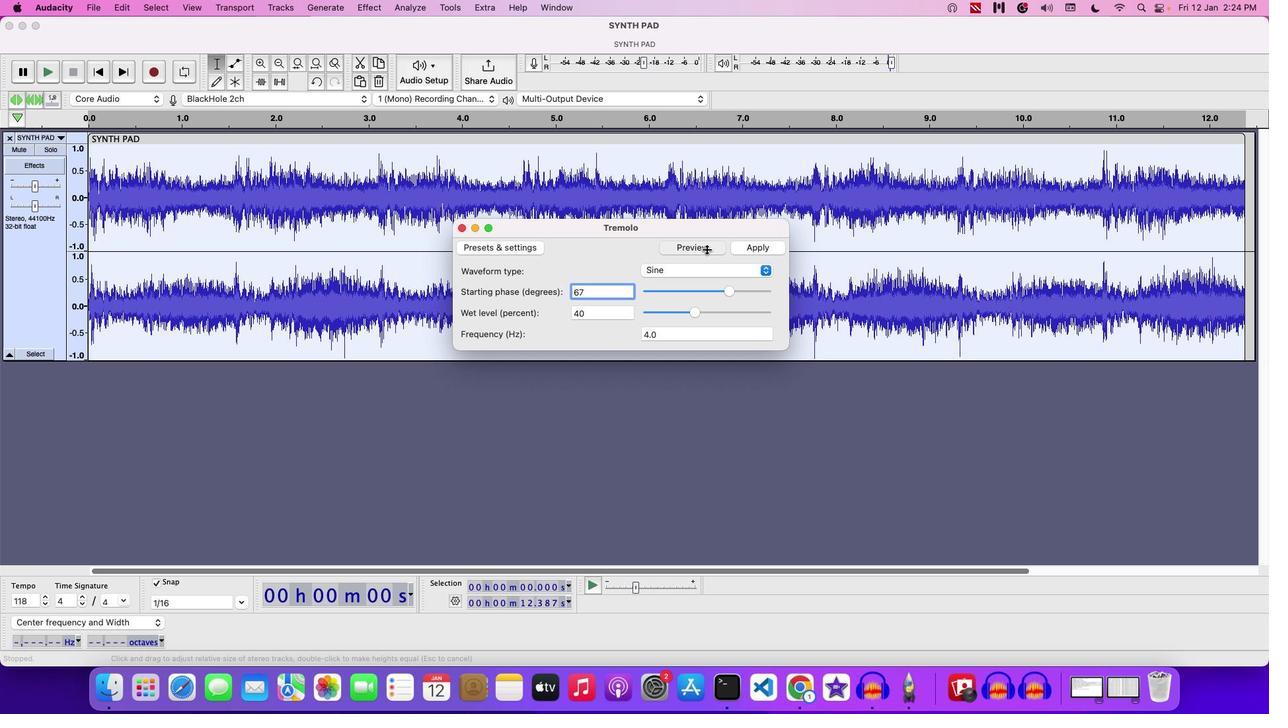 
Action: Mouse moved to (642, 331)
Screenshot: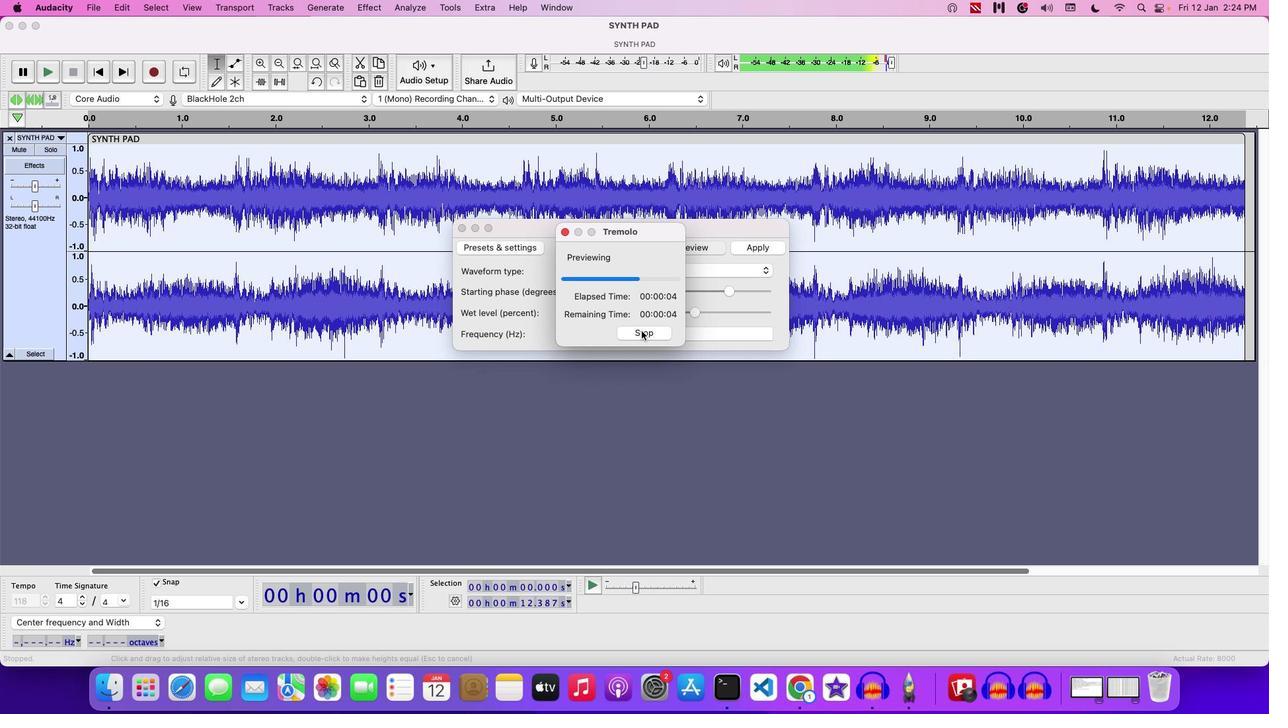 
Action: Mouse pressed left at (642, 331)
Screenshot: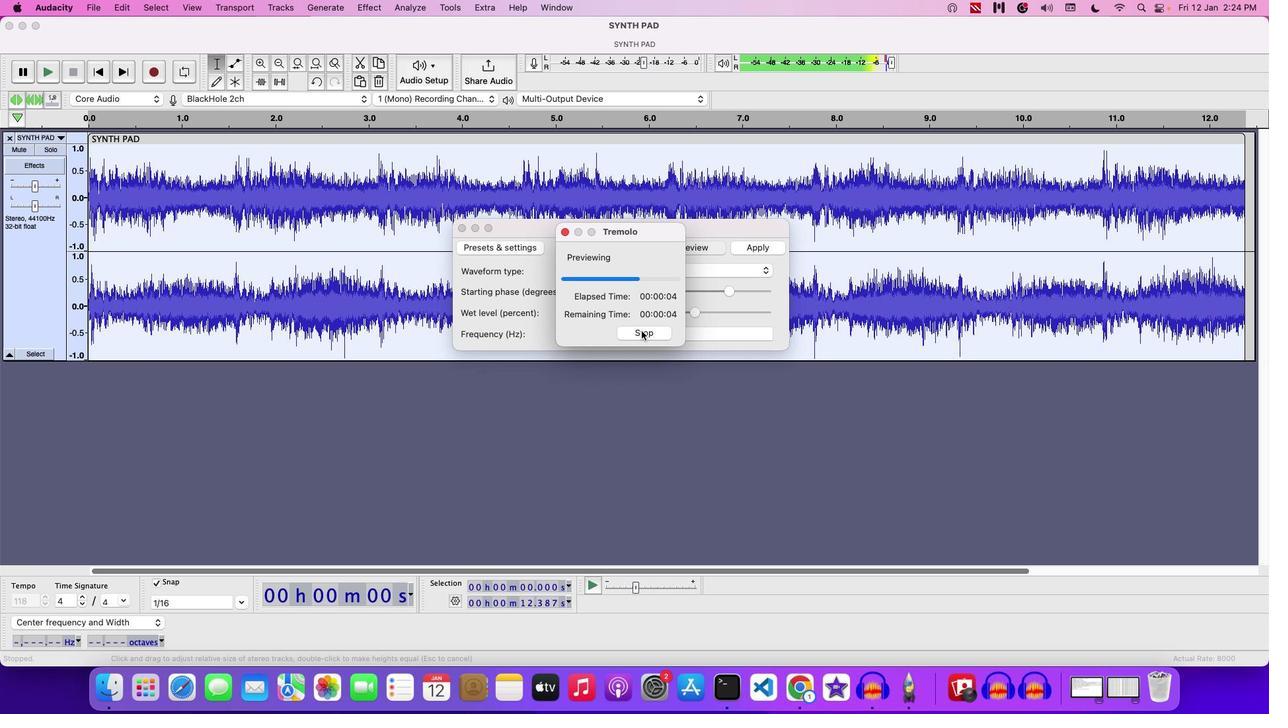 
Action: Mouse moved to (747, 290)
Screenshot: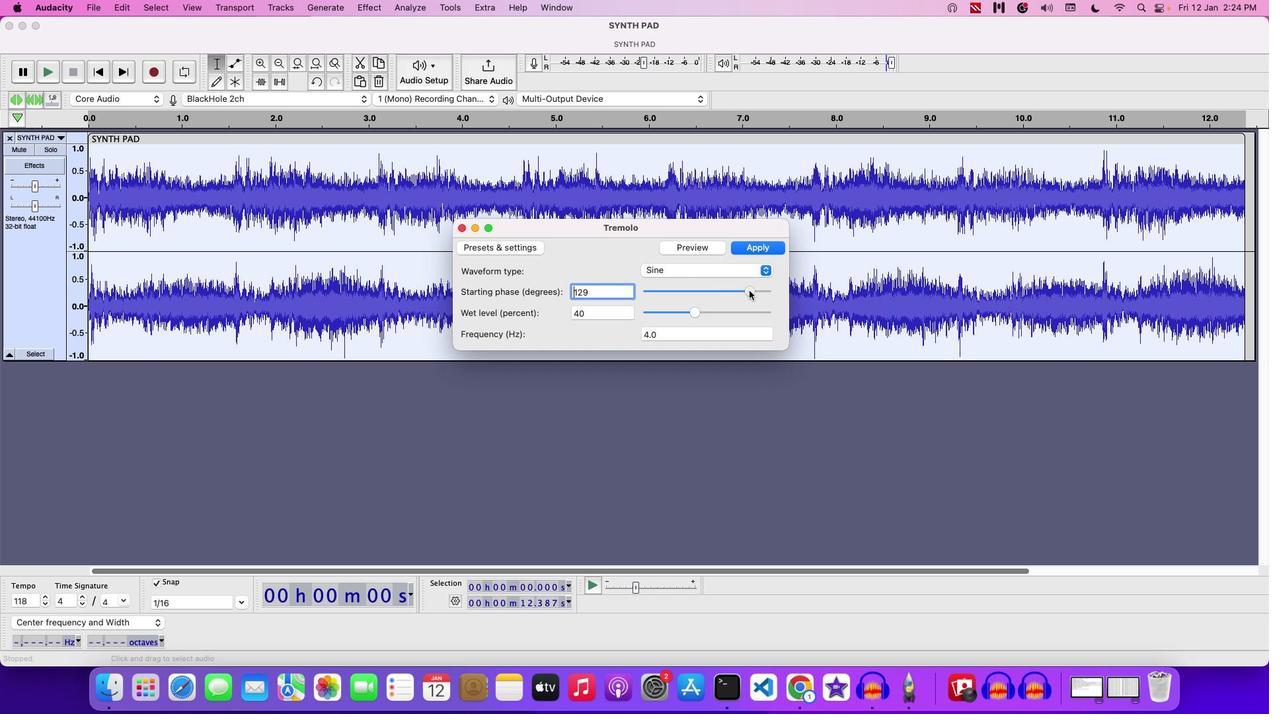 
Action: Mouse pressed left at (747, 290)
Screenshot: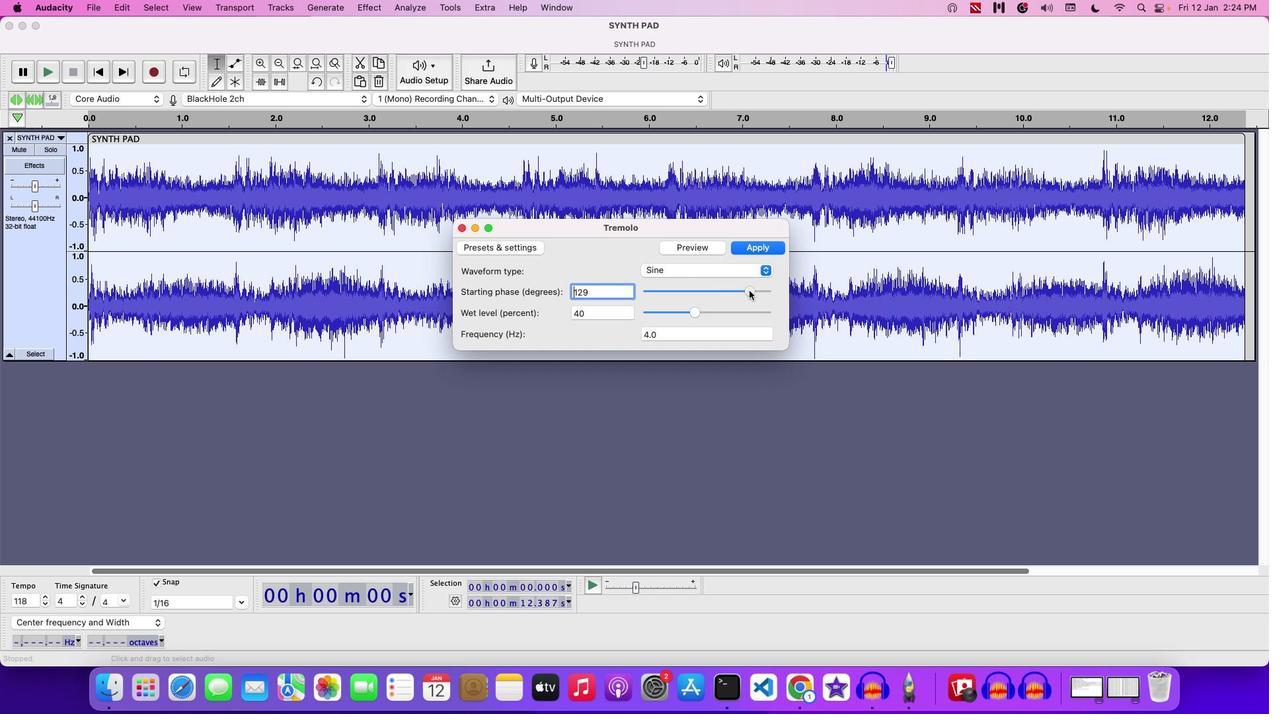 
Action: Mouse moved to (694, 246)
Screenshot: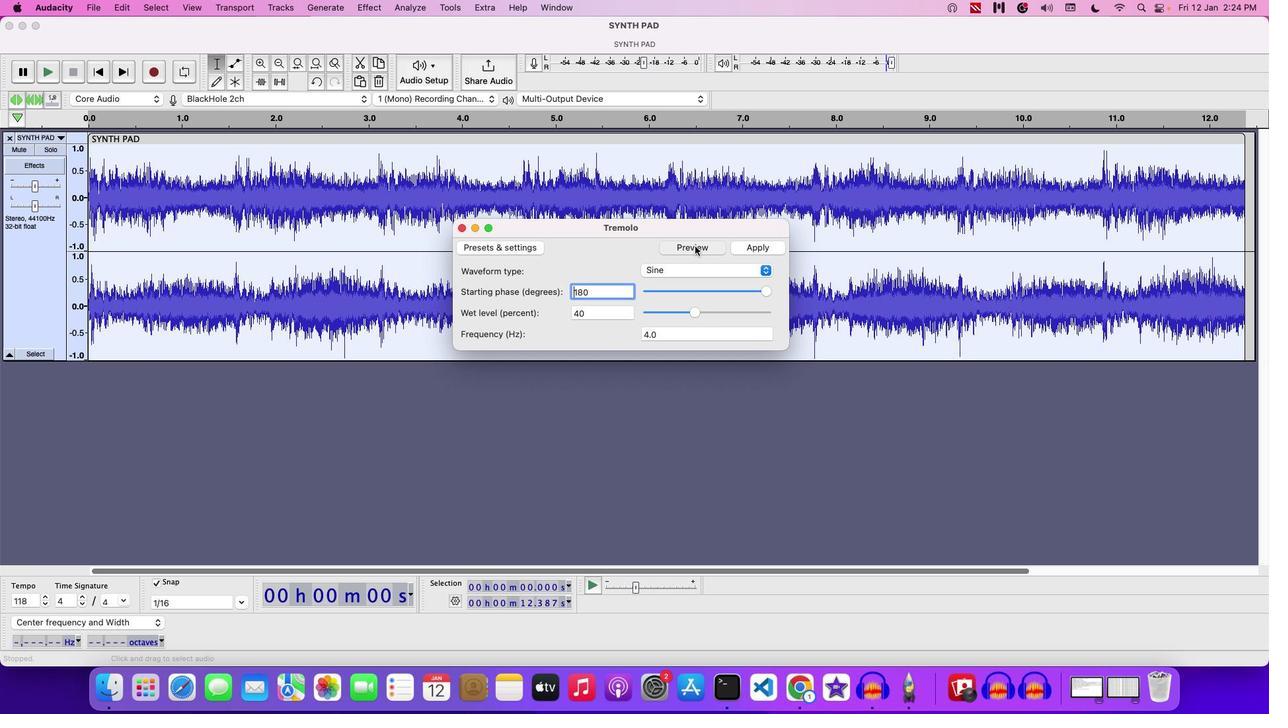 
Action: Mouse pressed left at (694, 246)
Screenshot: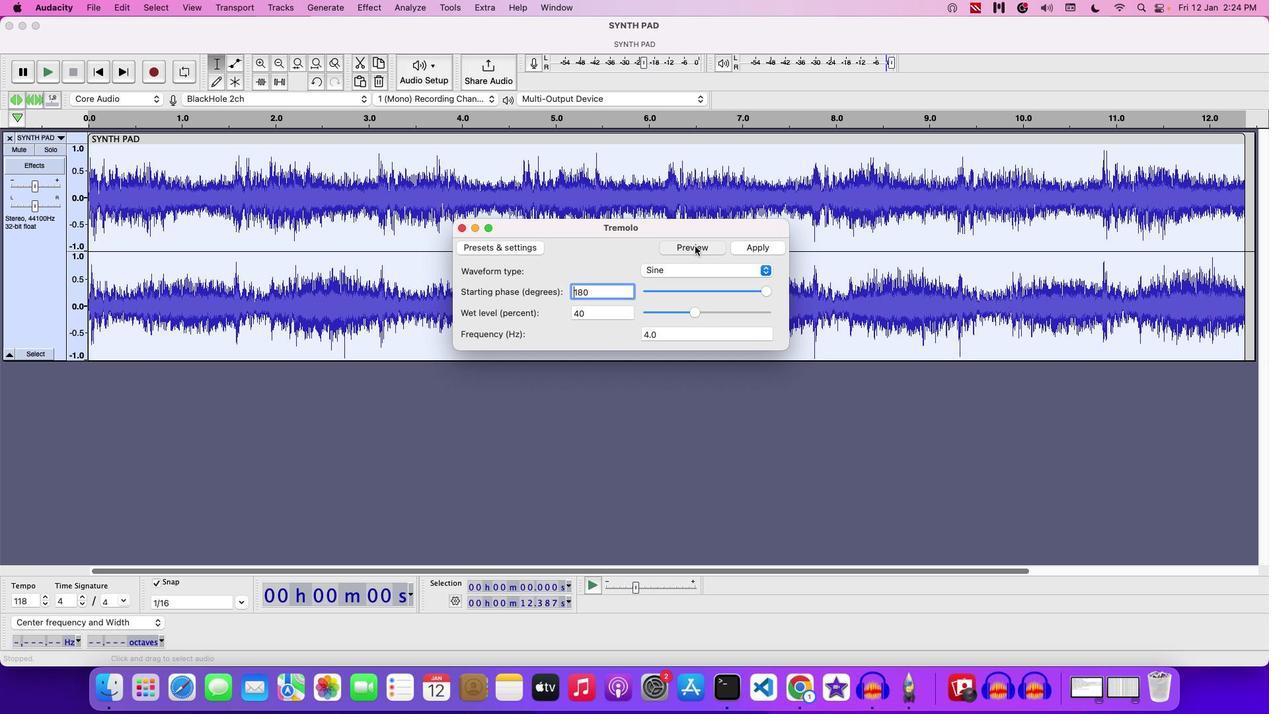 
Action: Mouse moved to (650, 331)
Screenshot: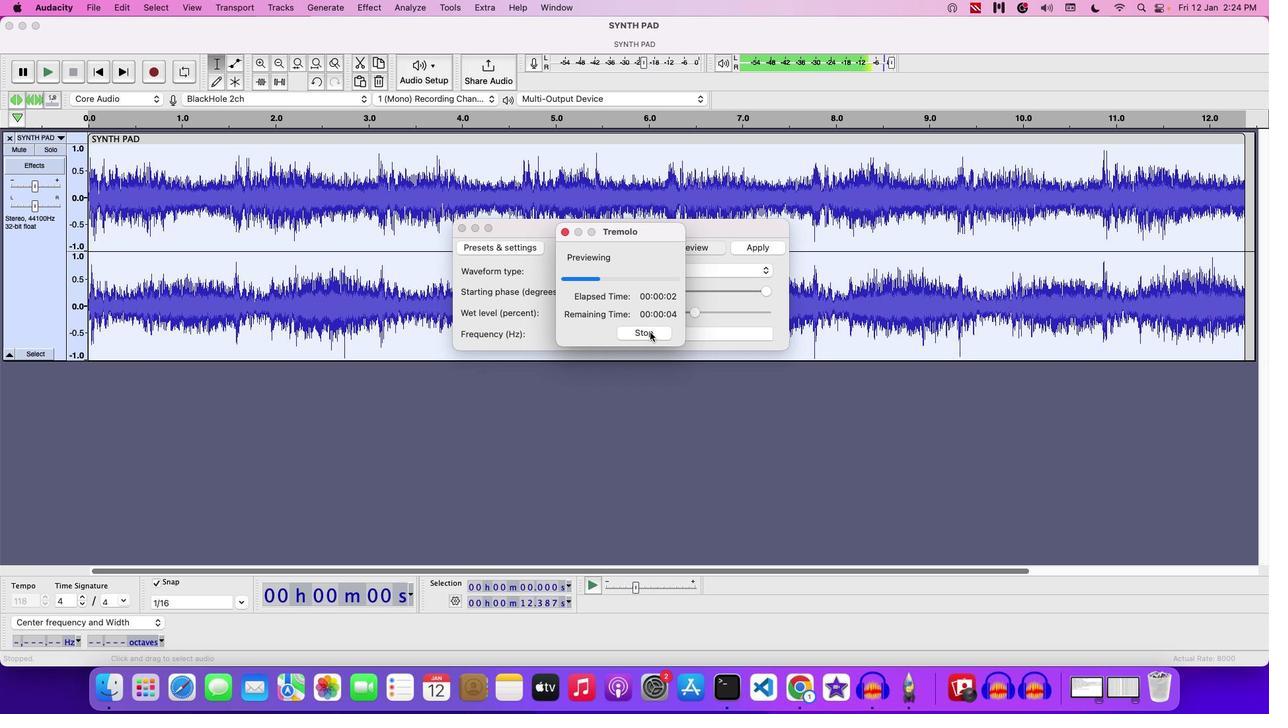 
Action: Mouse pressed left at (650, 331)
Screenshot: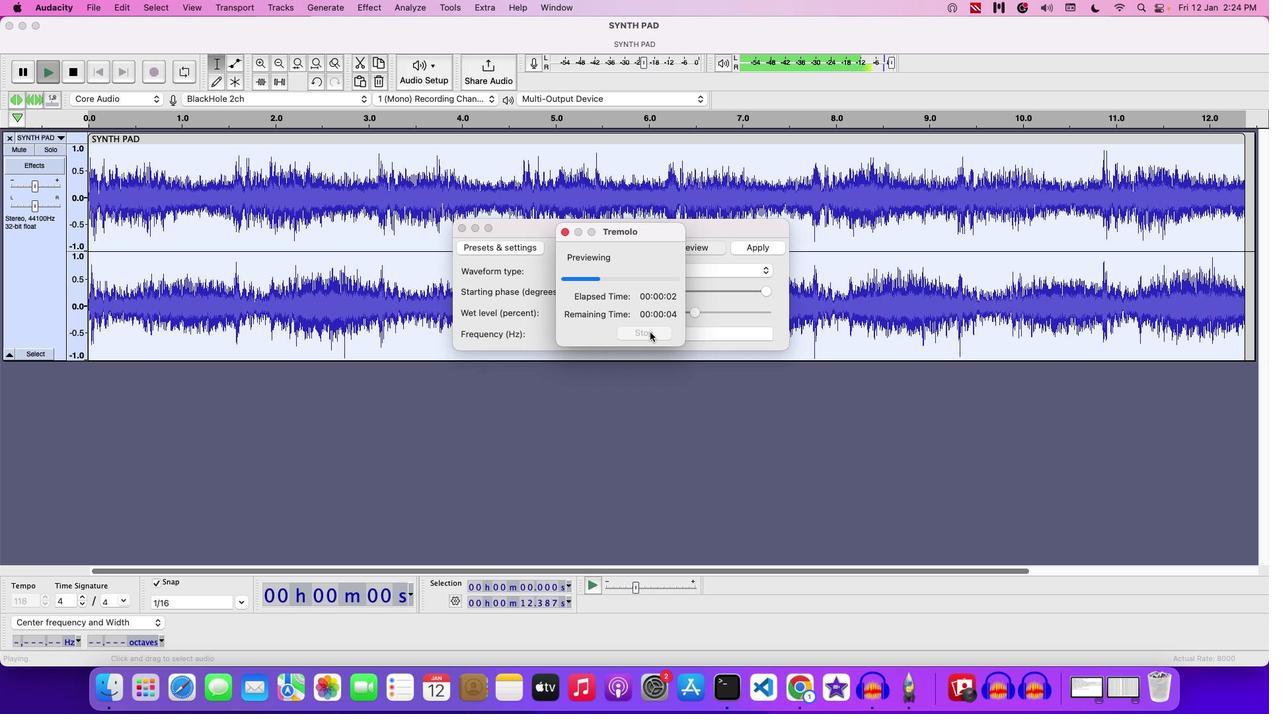 
Action: Mouse moved to (700, 312)
Screenshot: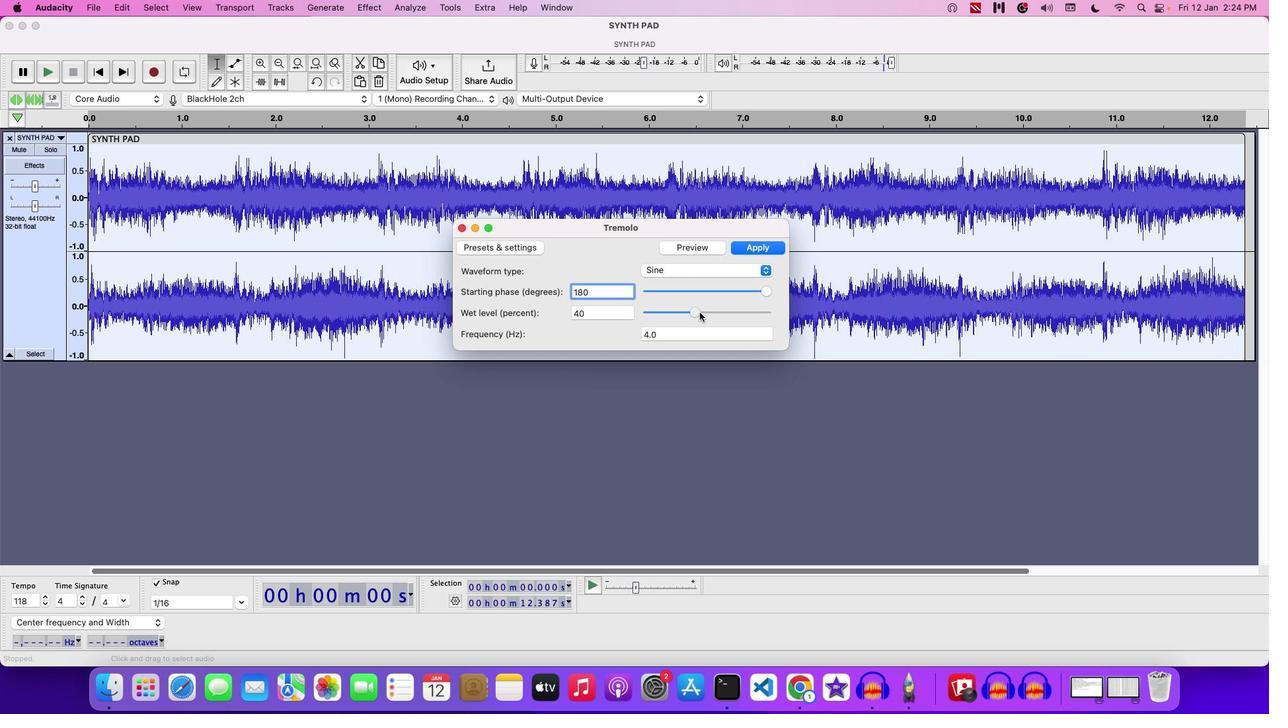 
Action: Mouse pressed left at (700, 312)
Screenshot: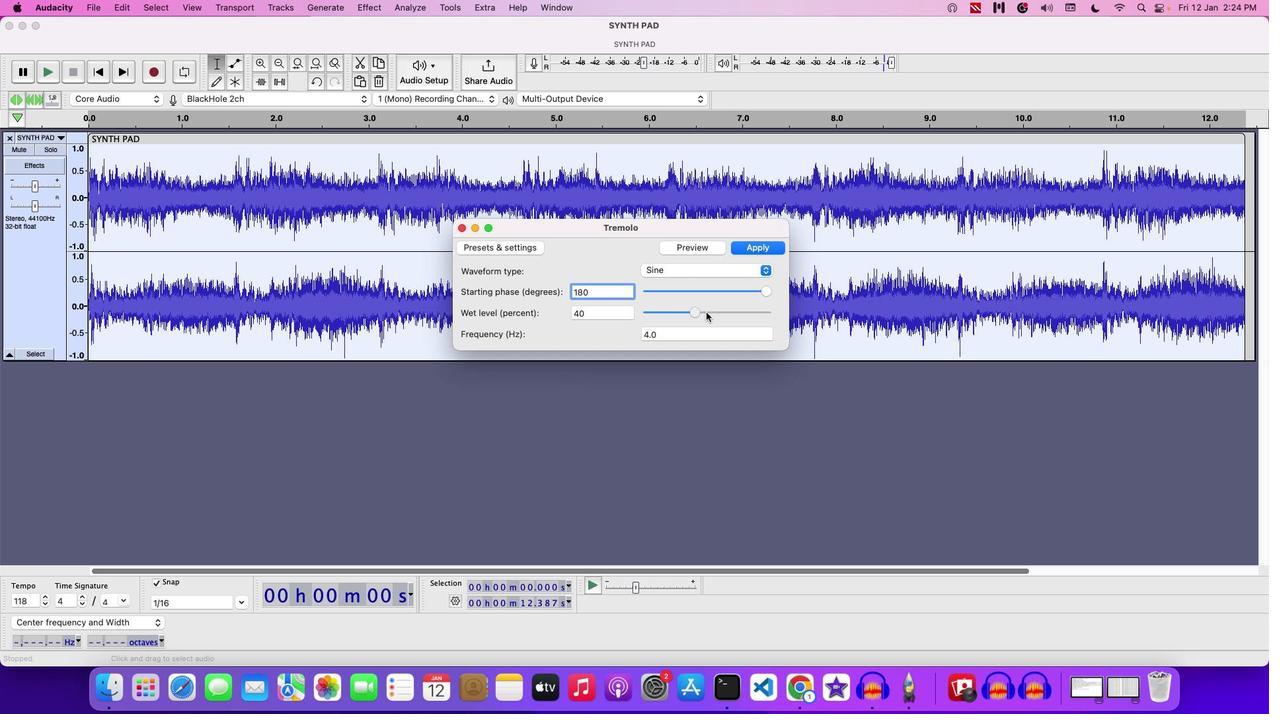 
Action: Mouse moved to (700, 247)
Screenshot: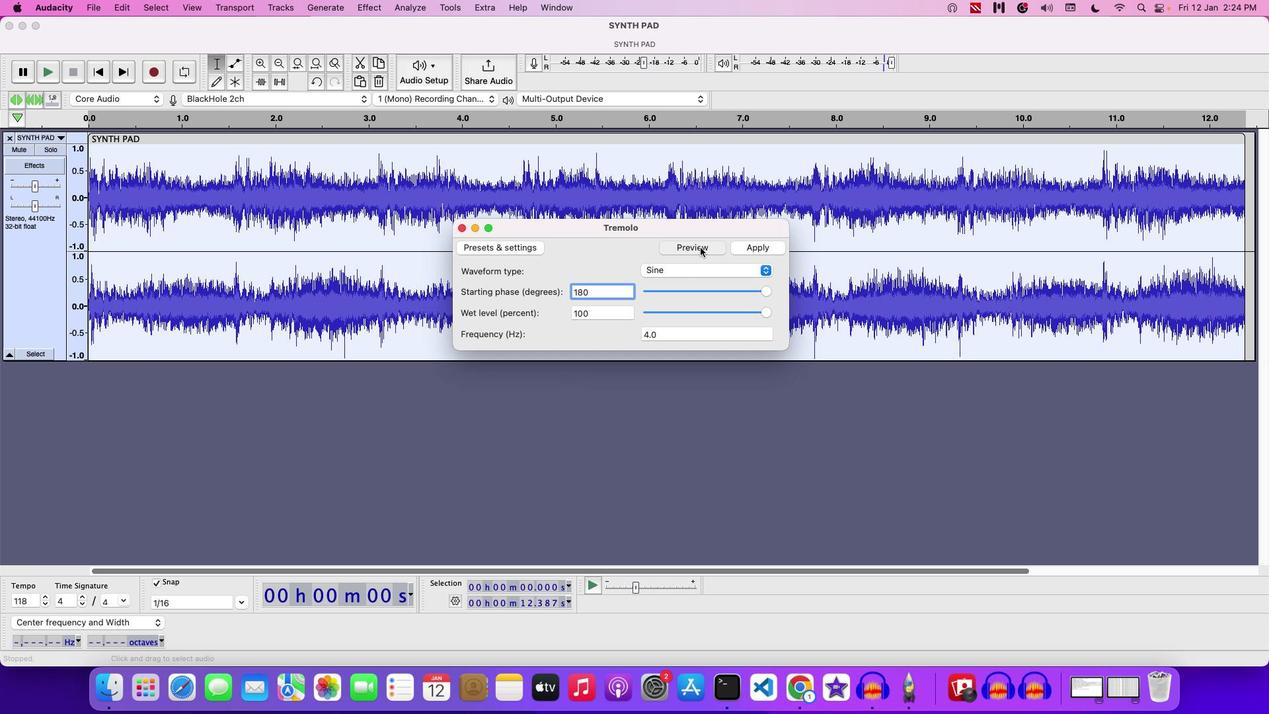 
Action: Mouse pressed left at (700, 247)
Screenshot: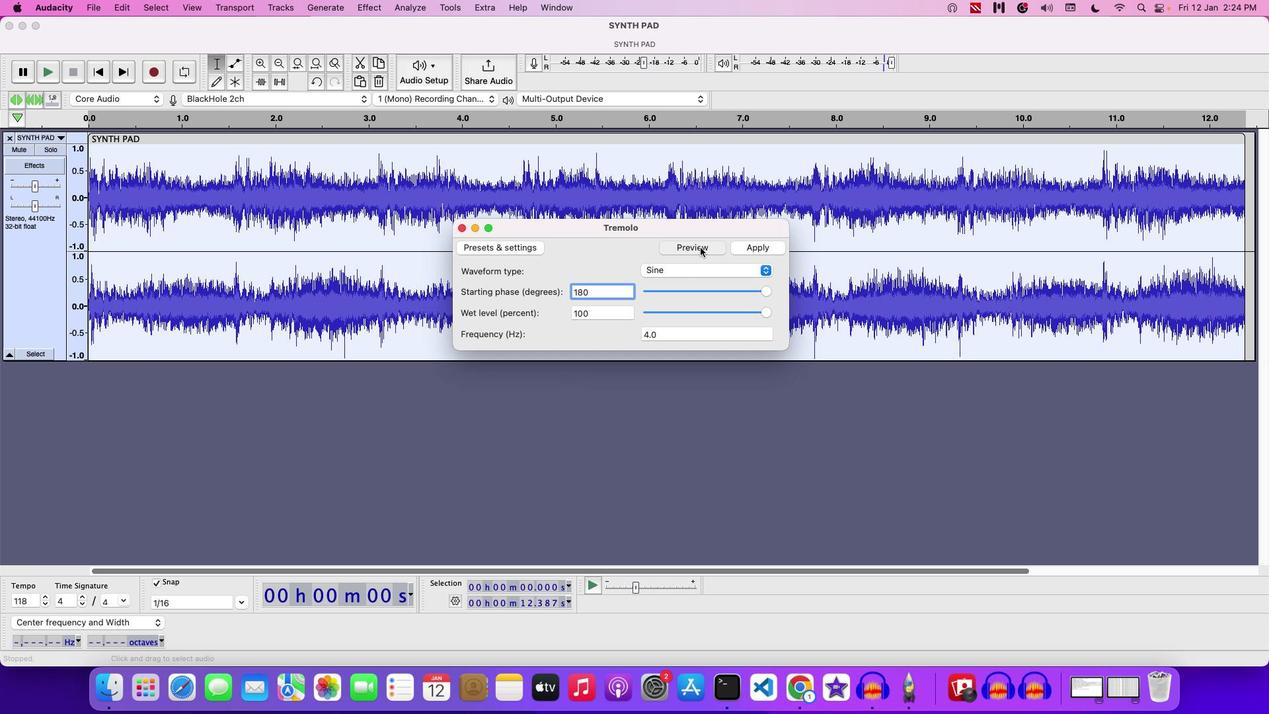 
Action: Mouse moved to (751, 251)
Screenshot: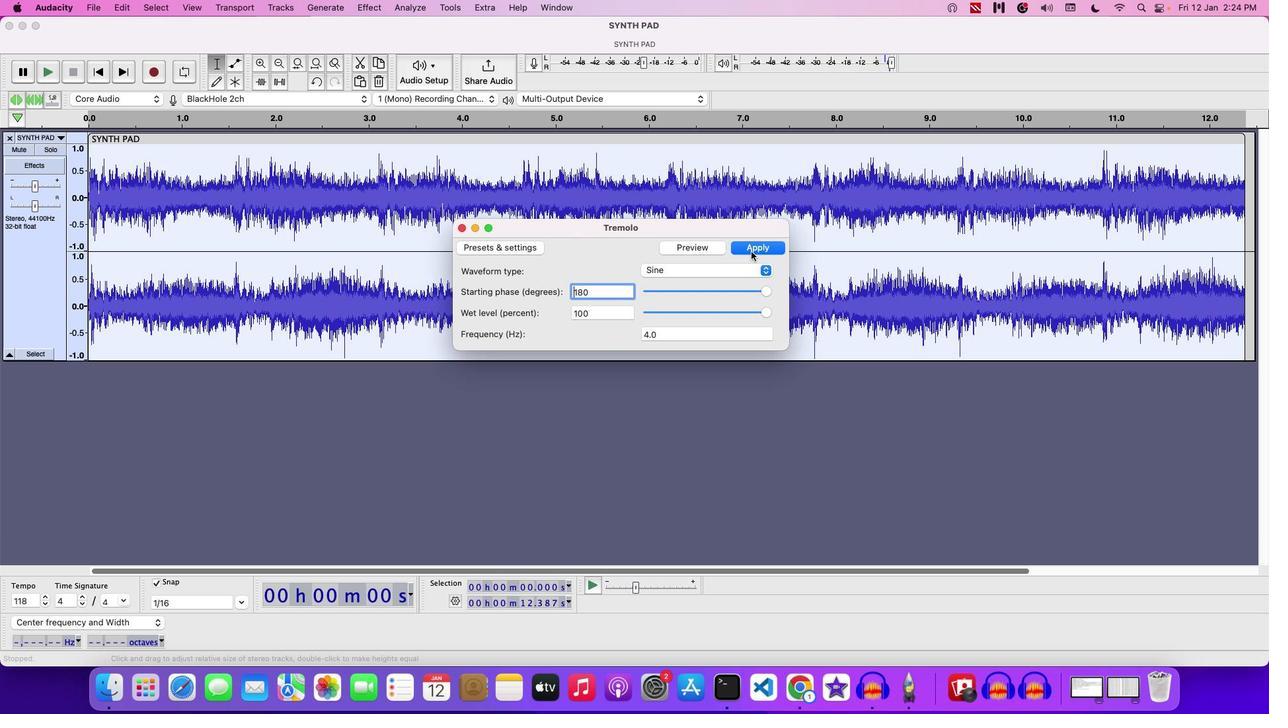 
Action: Mouse pressed left at (751, 251)
Screenshot: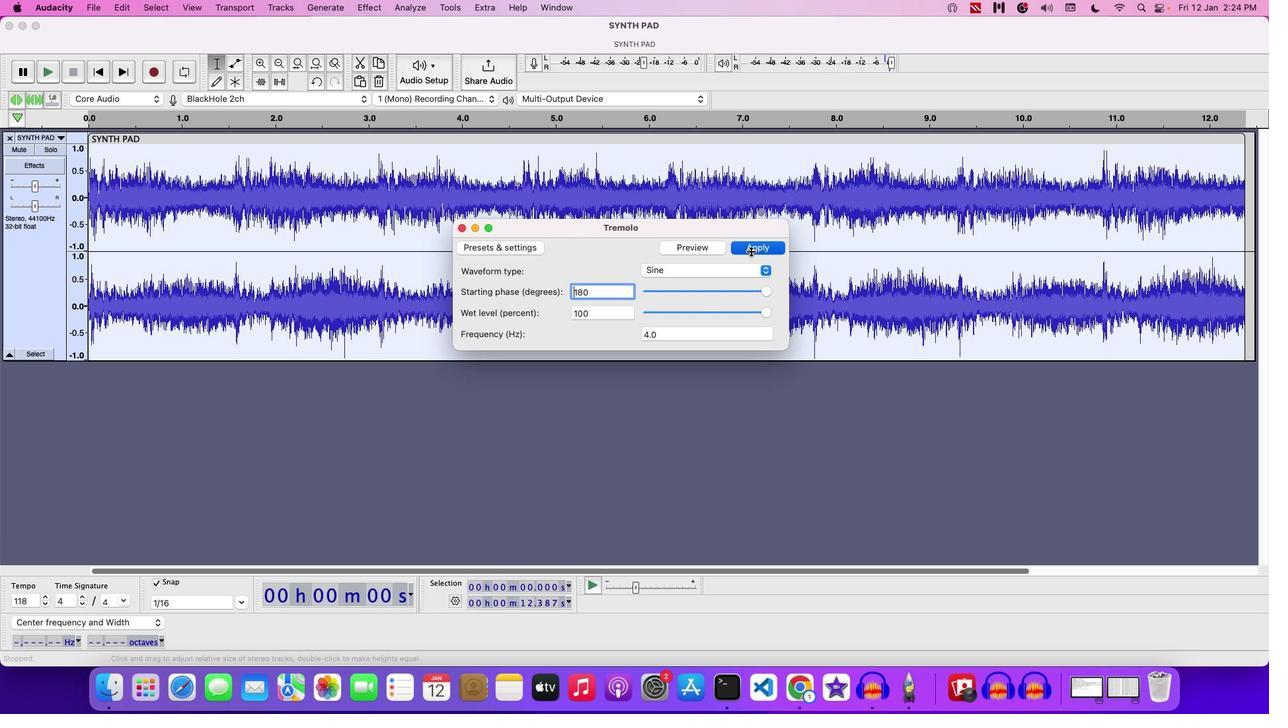 
Action: Mouse moved to (650, 240)
Screenshot: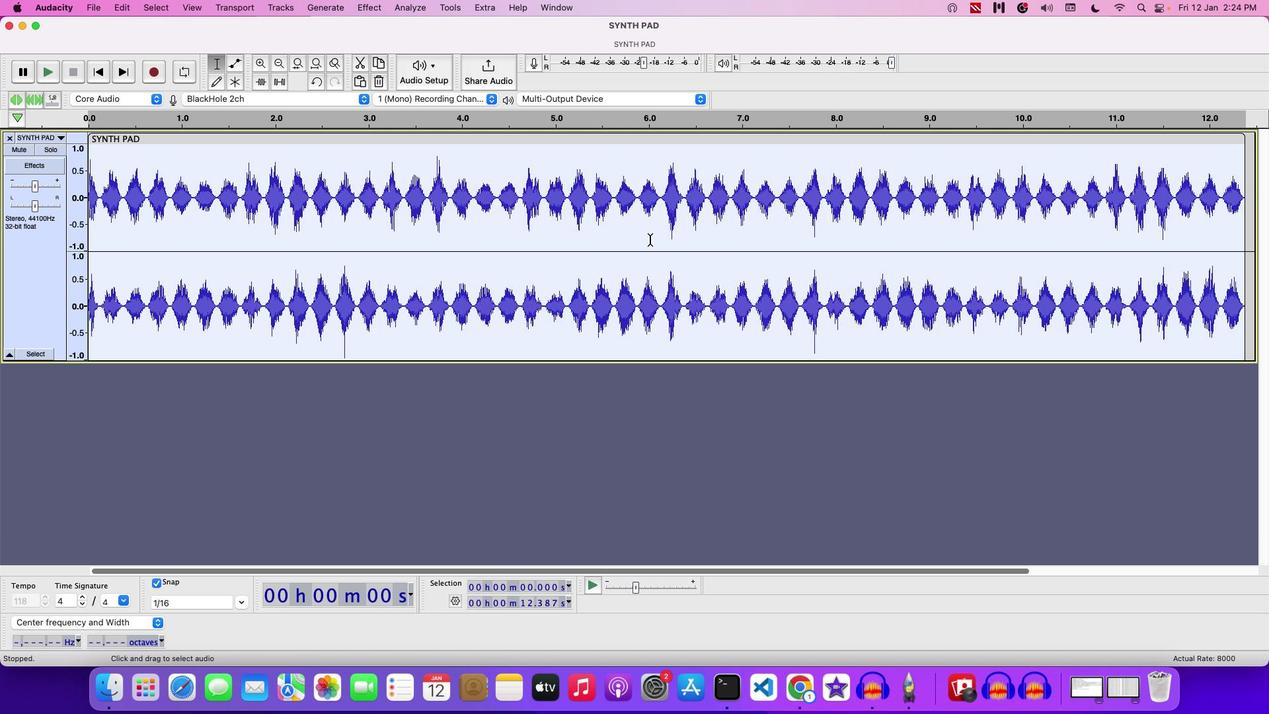 
Action: Key pressed Key.space
Screenshot: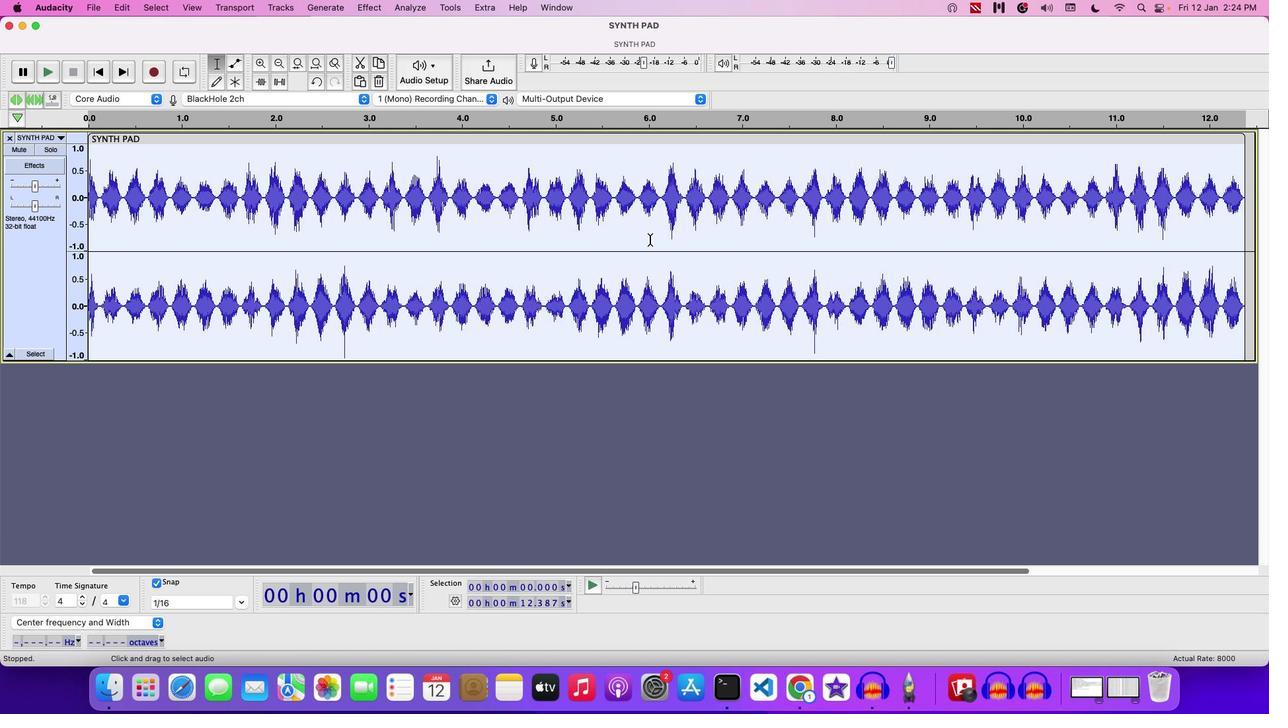
Action: Mouse moved to (37, 186)
Screenshot: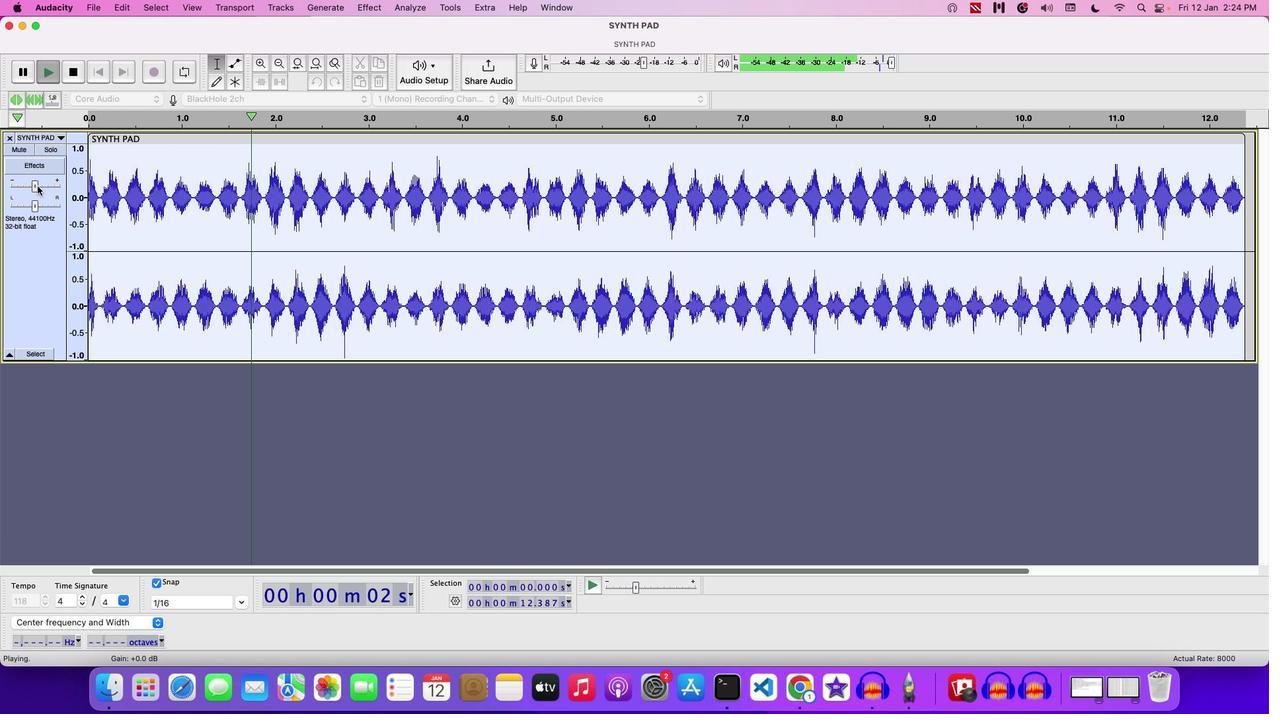 
Action: Mouse pressed left at (37, 186)
Screenshot: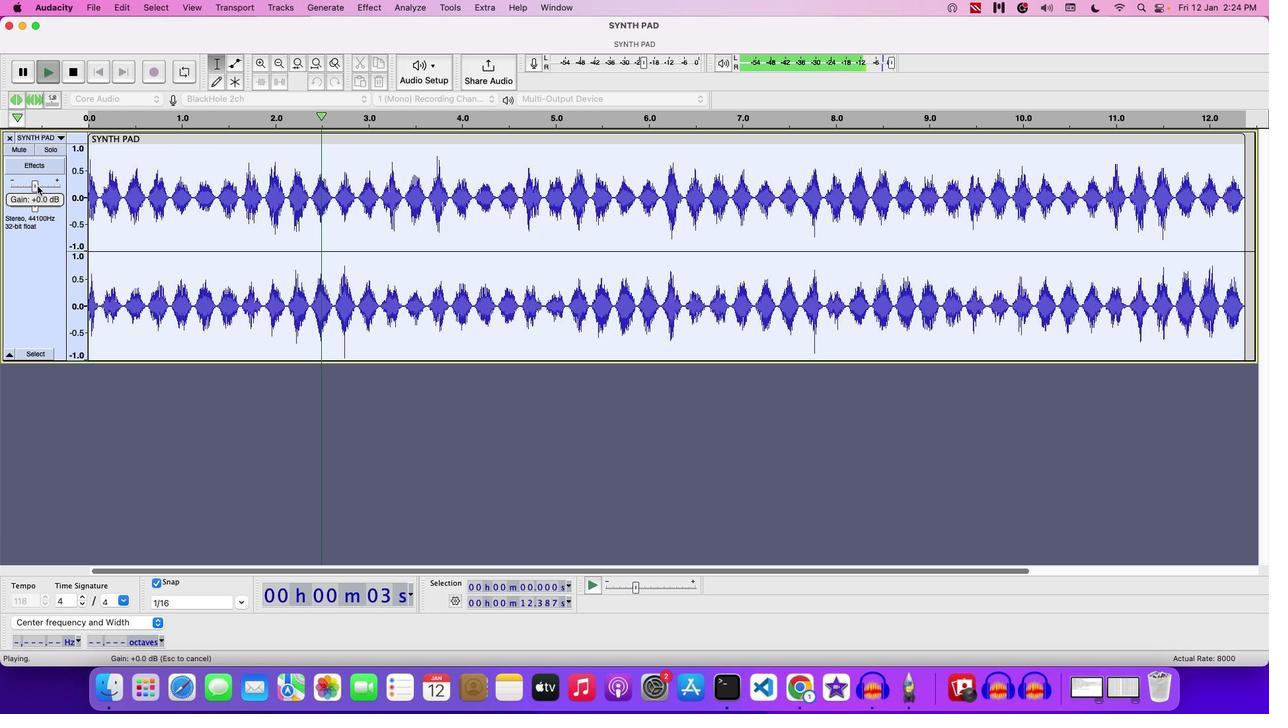 
Action: Mouse moved to (100, 4)
Screenshot: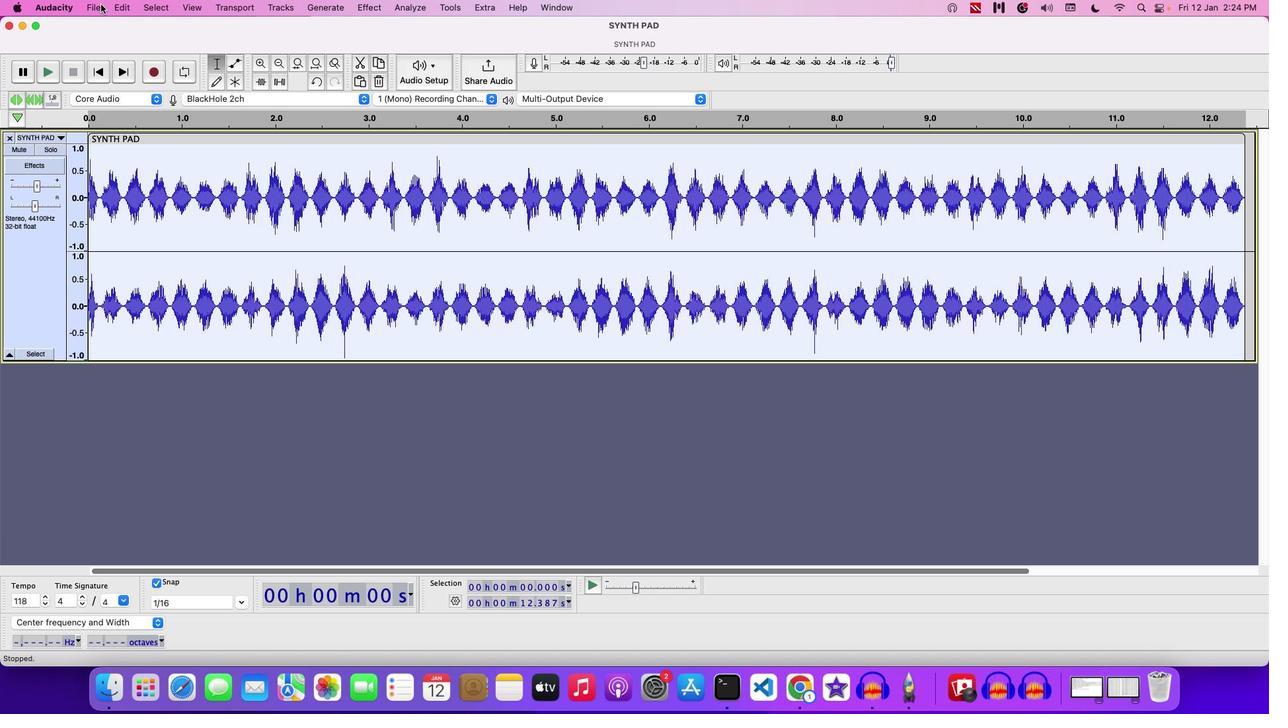 
Action: Mouse pressed left at (100, 4)
Screenshot: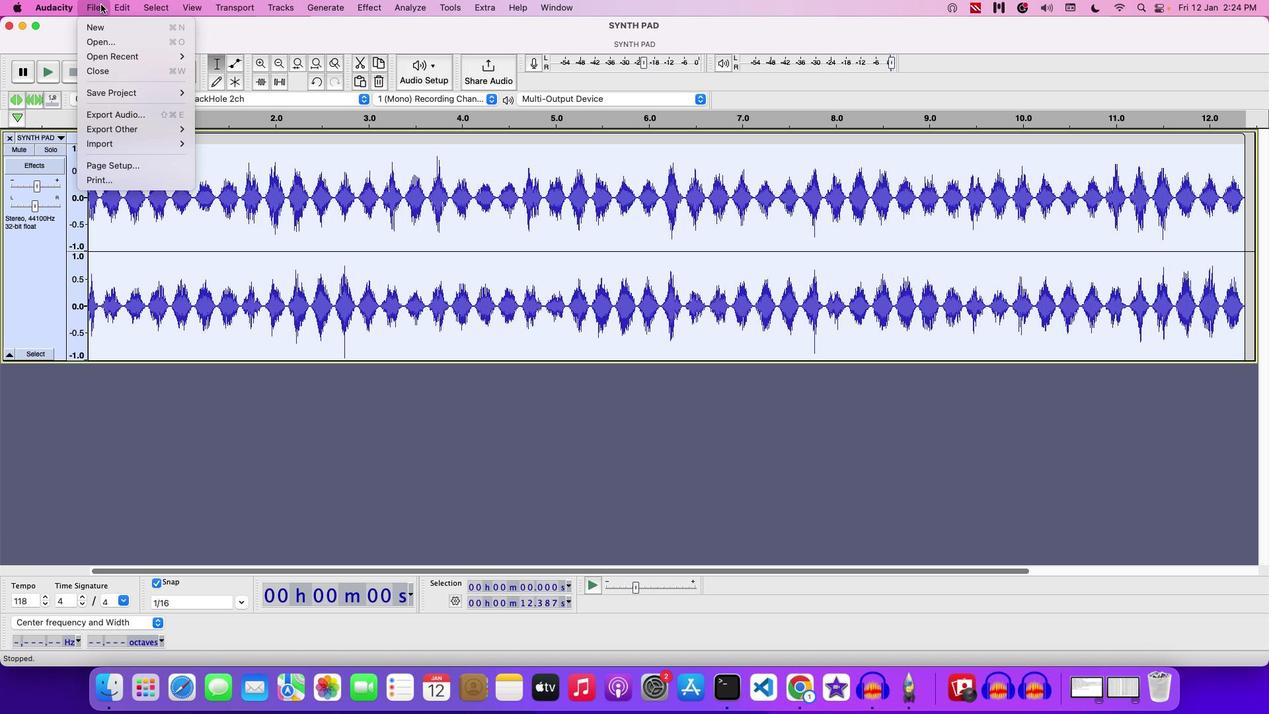 
Action: Mouse moved to (205, 94)
Screenshot: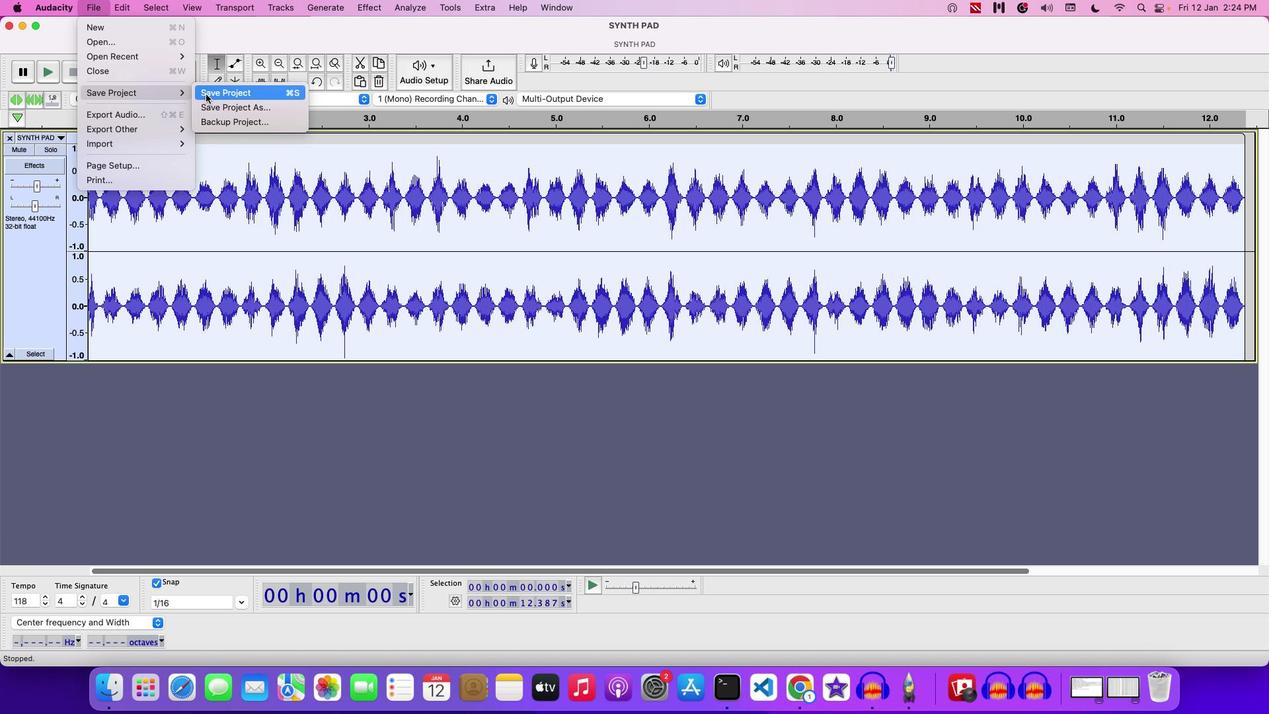 
Action: Mouse pressed left at (205, 94)
Screenshot: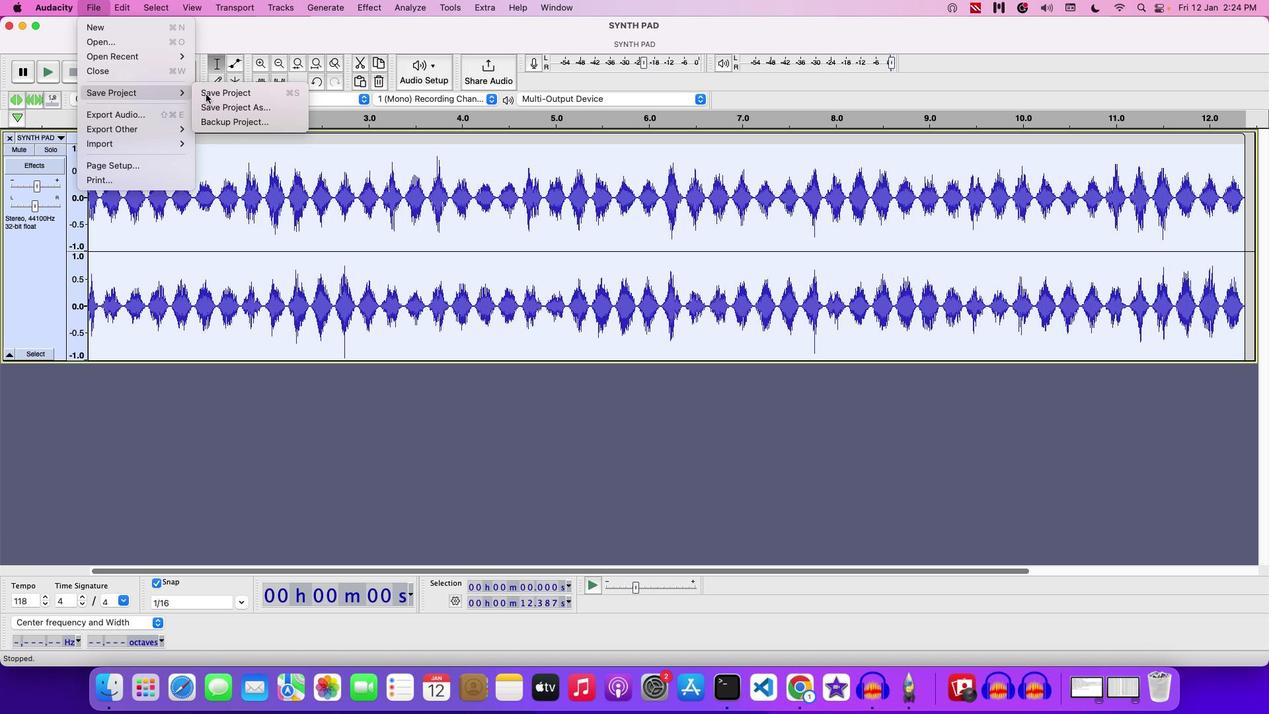 
Action: Key pressed Key.backspace'U''S''I''N''G'Key.space'T''E'Key.backspace'R''E''M''O''L''O'Key.space'E''F''F''E''C''T'Key.space'1'
Screenshot: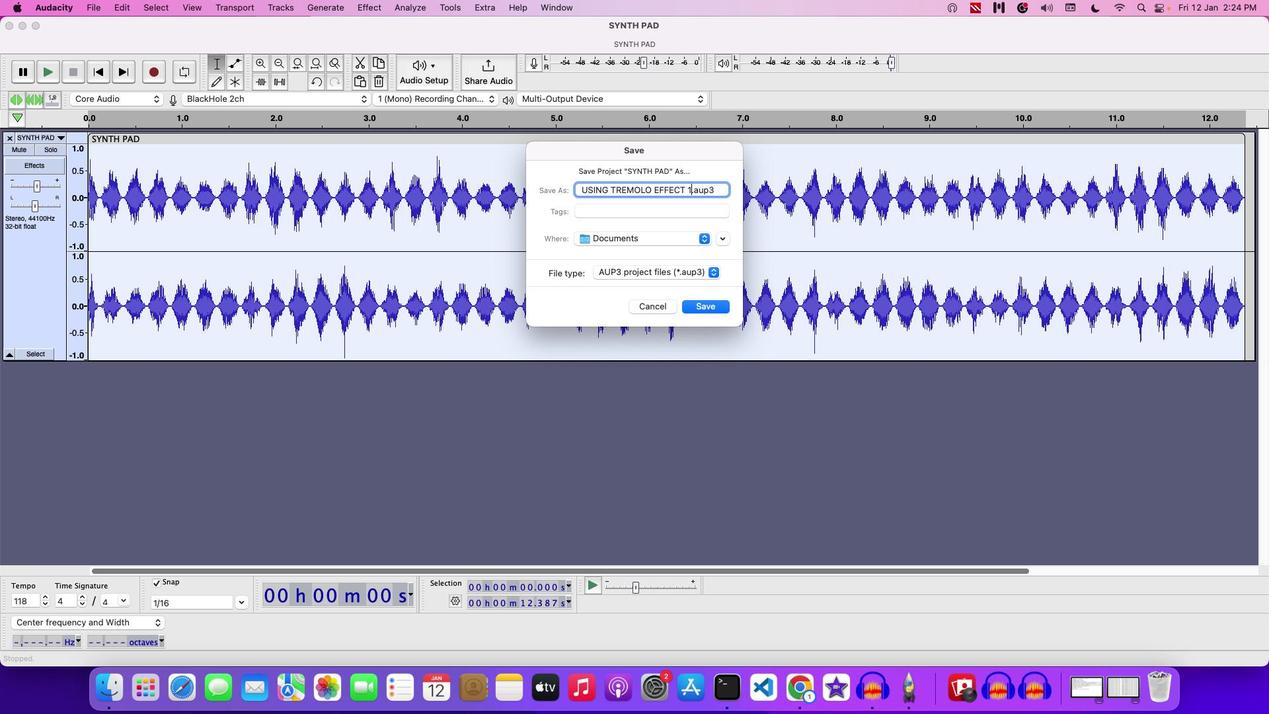 
Action: Mouse moved to (708, 303)
Screenshot: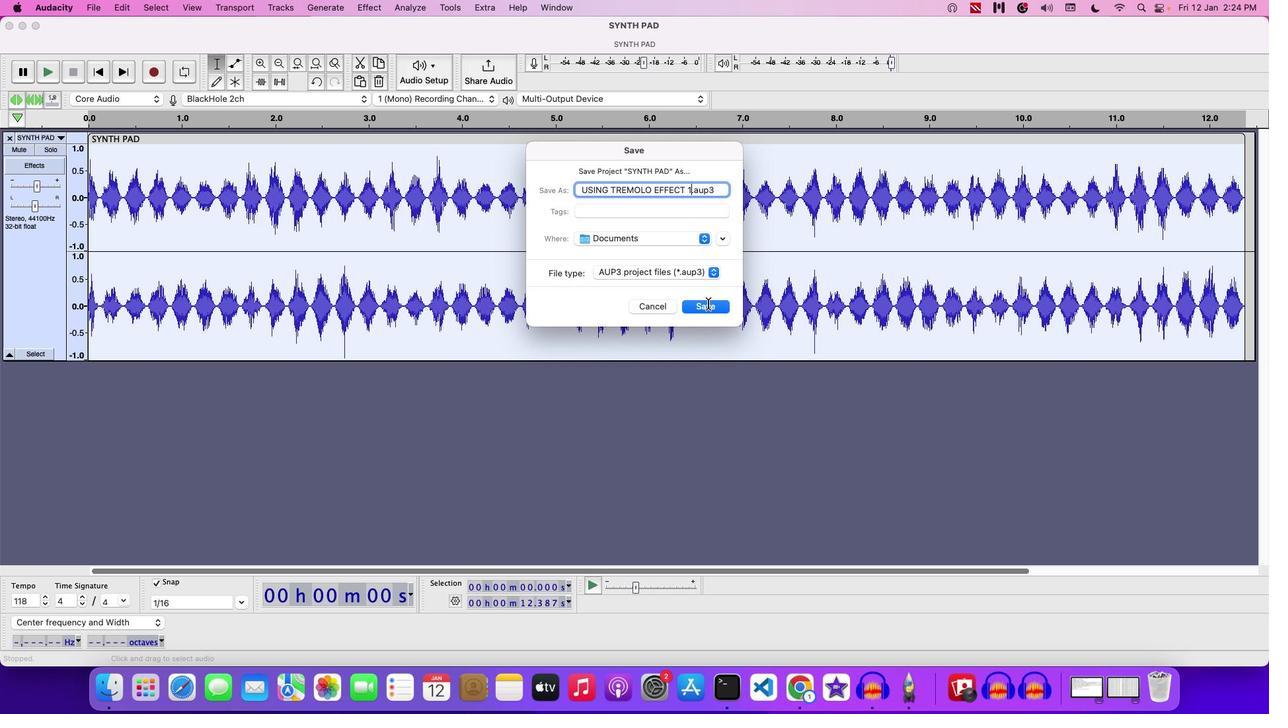 
Action: Mouse pressed left at (708, 303)
Screenshot: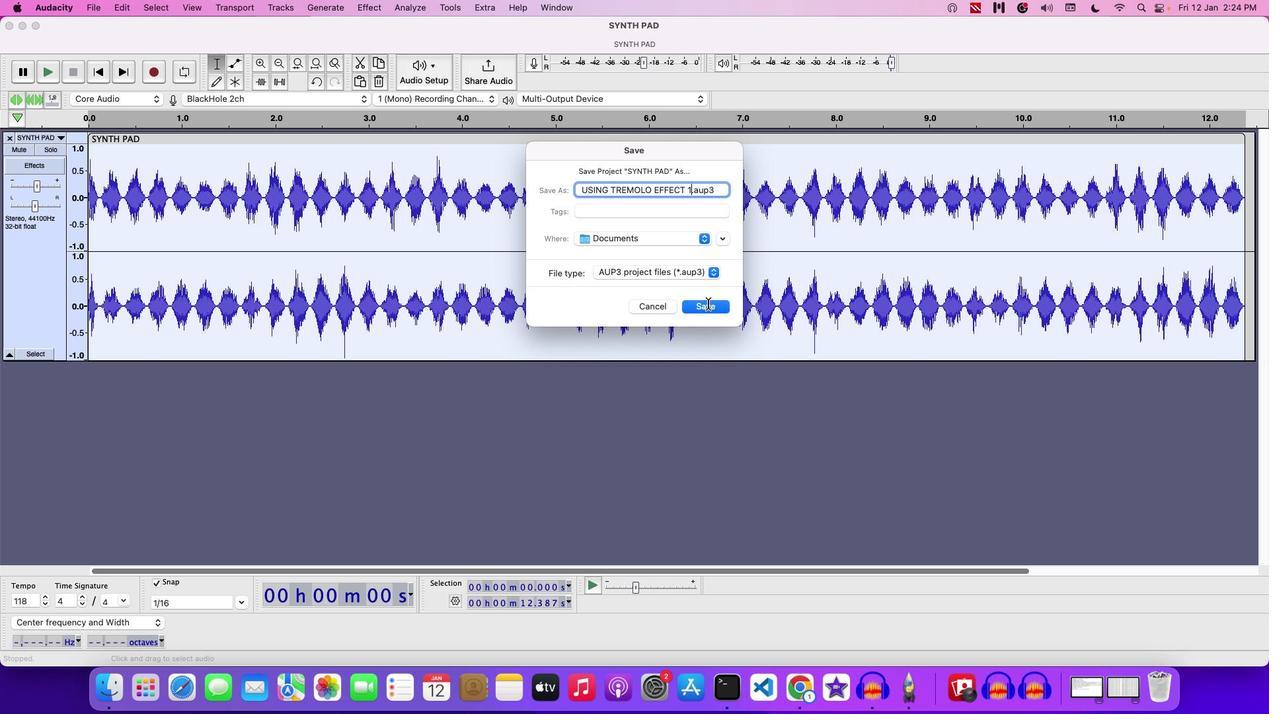 
